 Task: Find connections with filter location Protaras with filter topic #Marketingwith filter profile language French with filter current company Hotel Job Vacancy with filter school D.A.V. College with filter industry Retail Health and Personal Care Products with filter service category Management Consulting with filter keywords title Board of Directors
Action: Mouse moved to (482, 62)
Screenshot: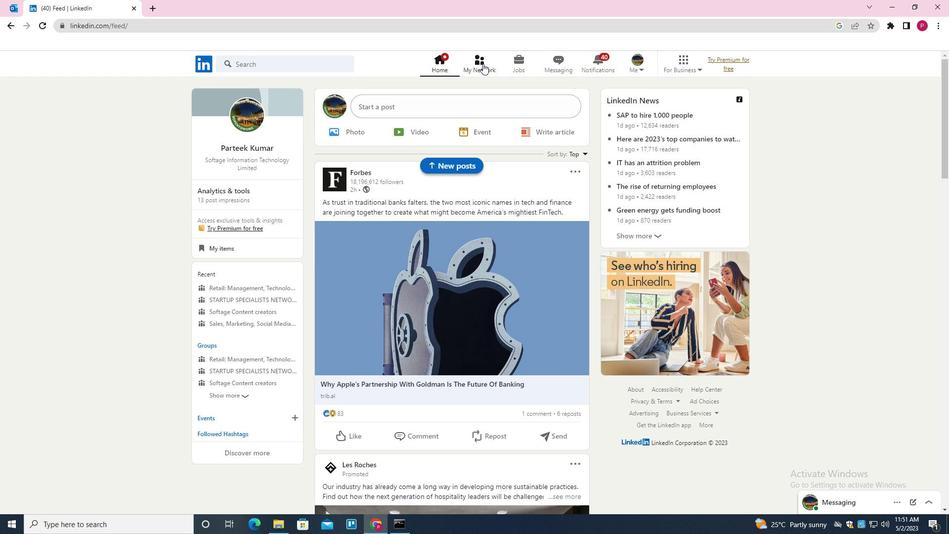 
Action: Mouse pressed left at (482, 62)
Screenshot: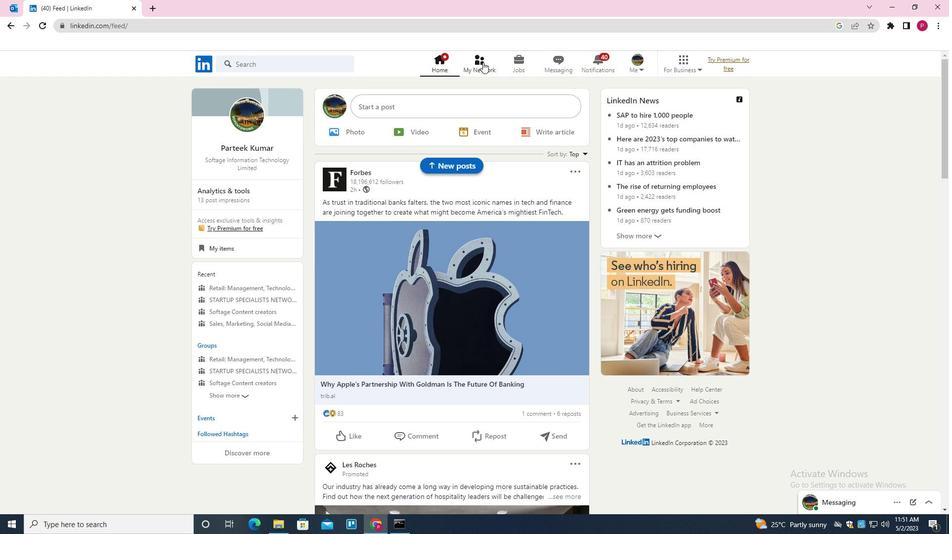
Action: Mouse moved to (301, 119)
Screenshot: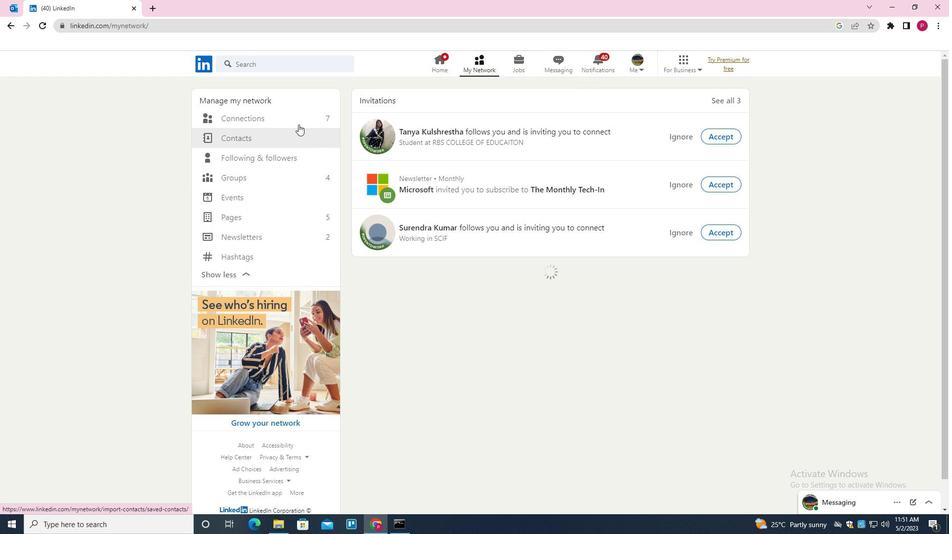 
Action: Mouse pressed left at (301, 119)
Screenshot: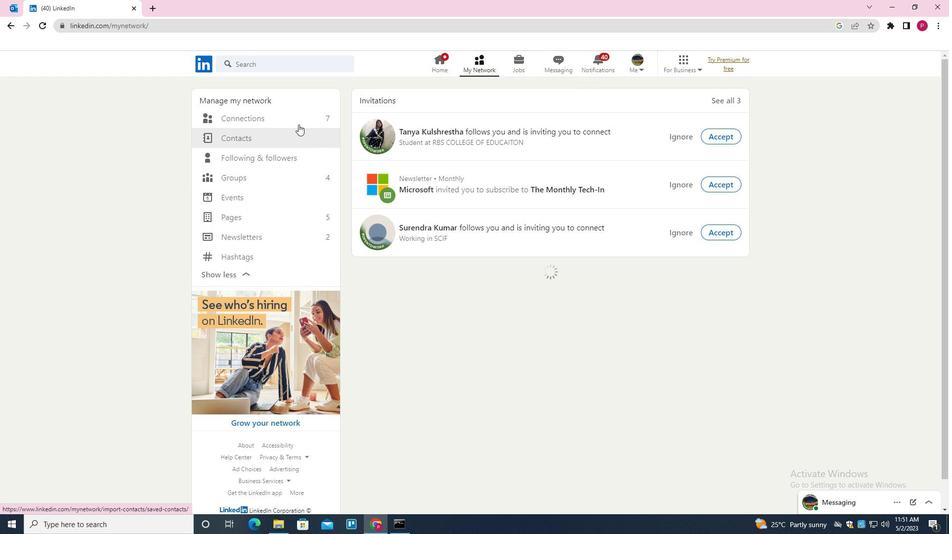 
Action: Mouse moved to (546, 119)
Screenshot: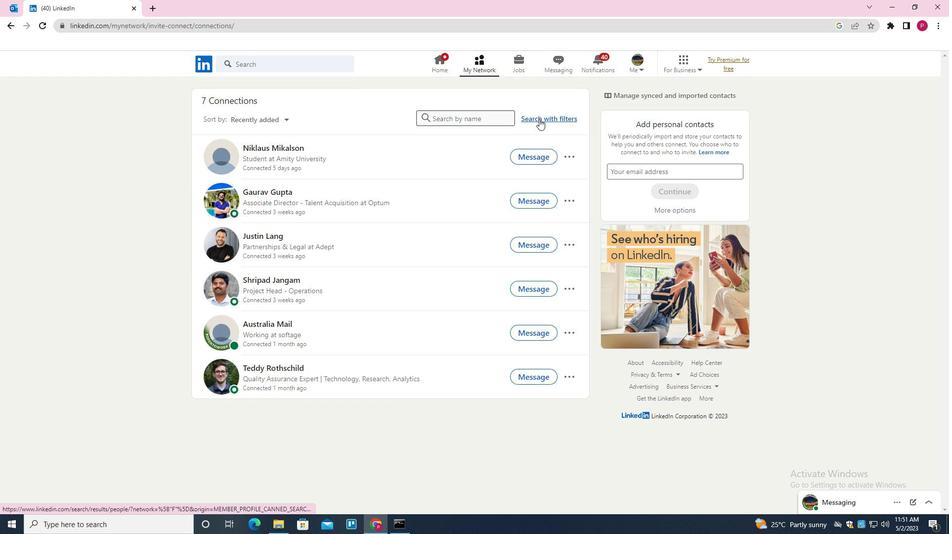 
Action: Mouse pressed left at (546, 119)
Screenshot: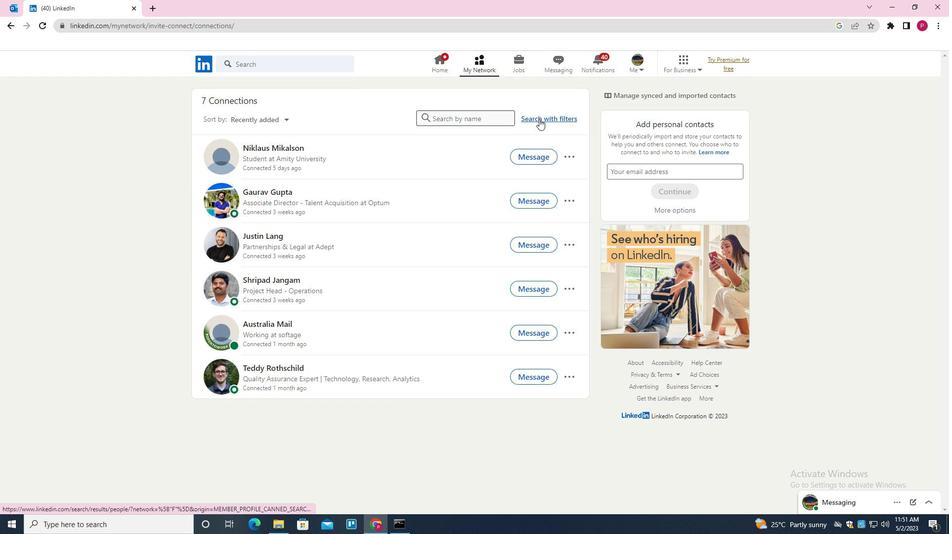 
Action: Mouse moved to (503, 89)
Screenshot: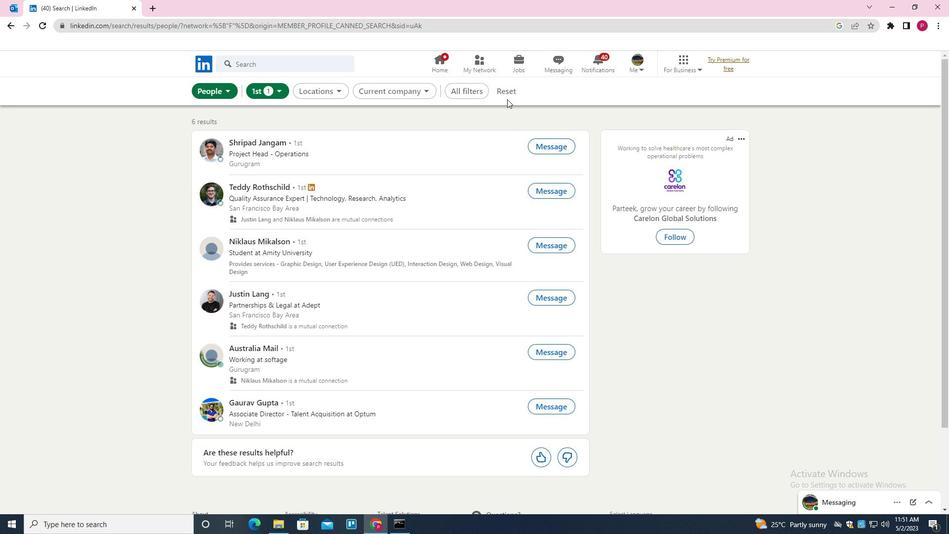 
Action: Mouse pressed left at (503, 89)
Screenshot: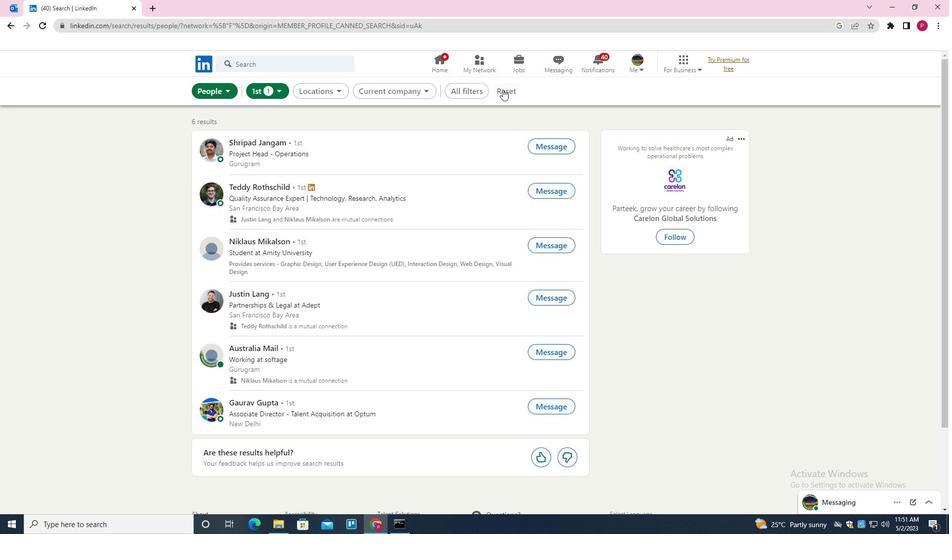 
Action: Mouse moved to (487, 92)
Screenshot: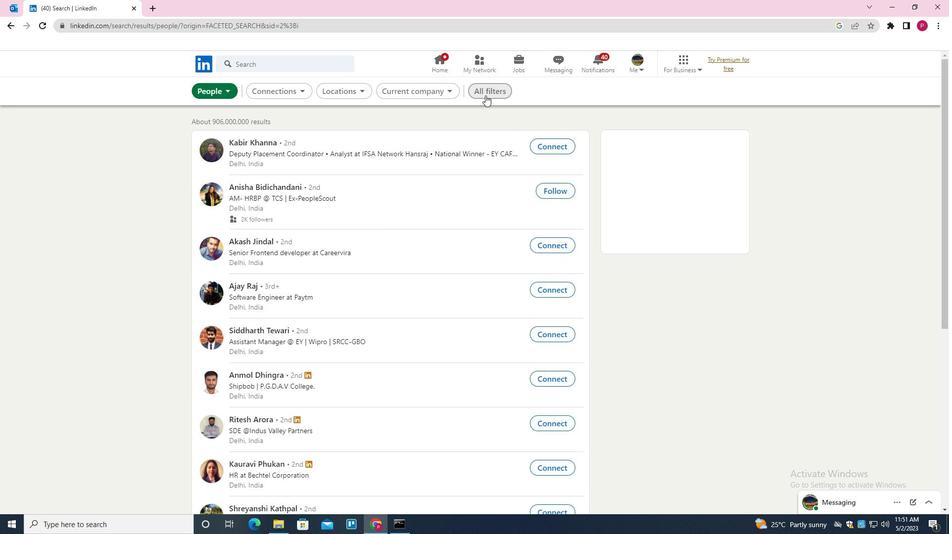 
Action: Mouse pressed left at (487, 92)
Screenshot: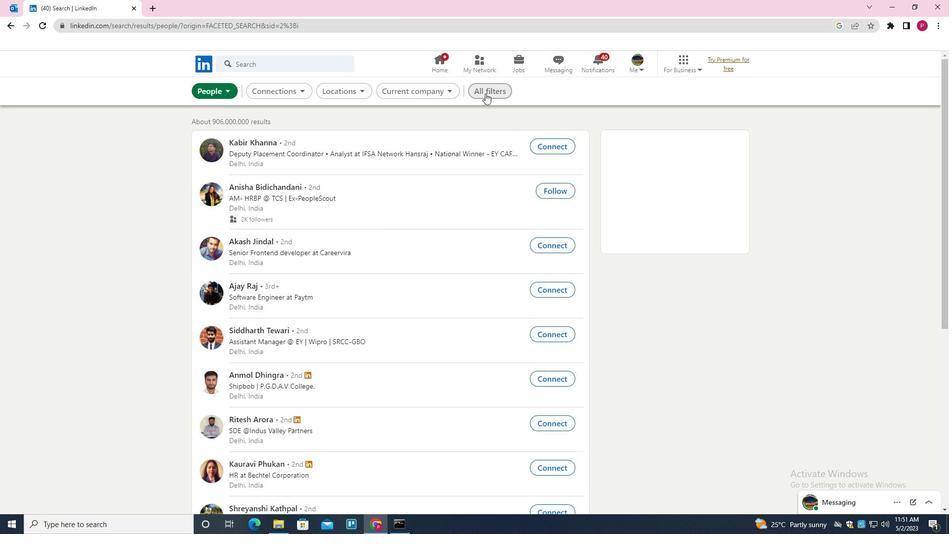
Action: Mouse moved to (843, 389)
Screenshot: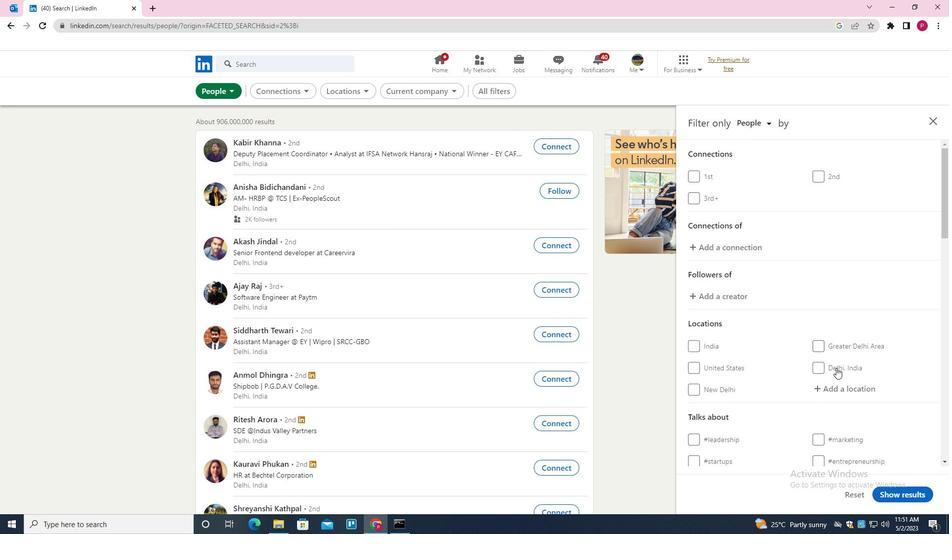 
Action: Mouse pressed left at (843, 389)
Screenshot: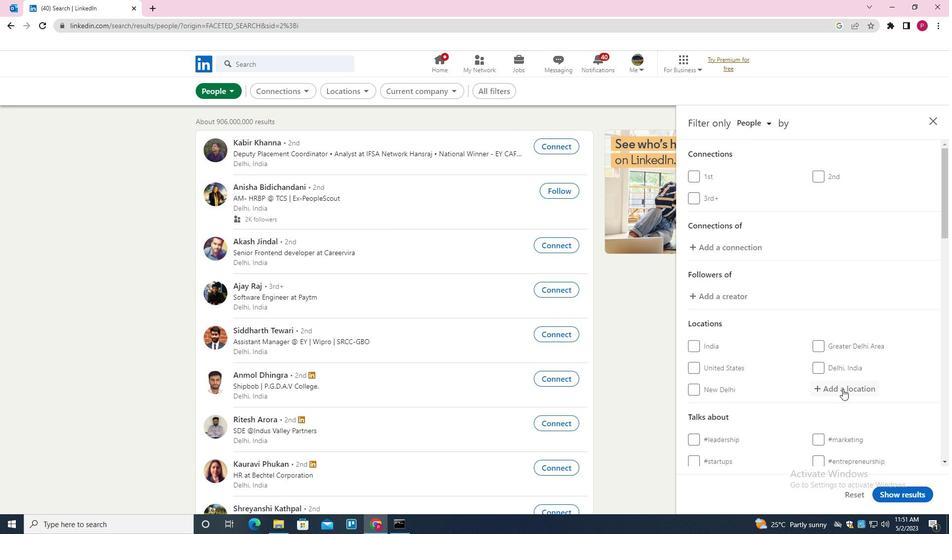 
Action: Mouse moved to (774, 335)
Screenshot: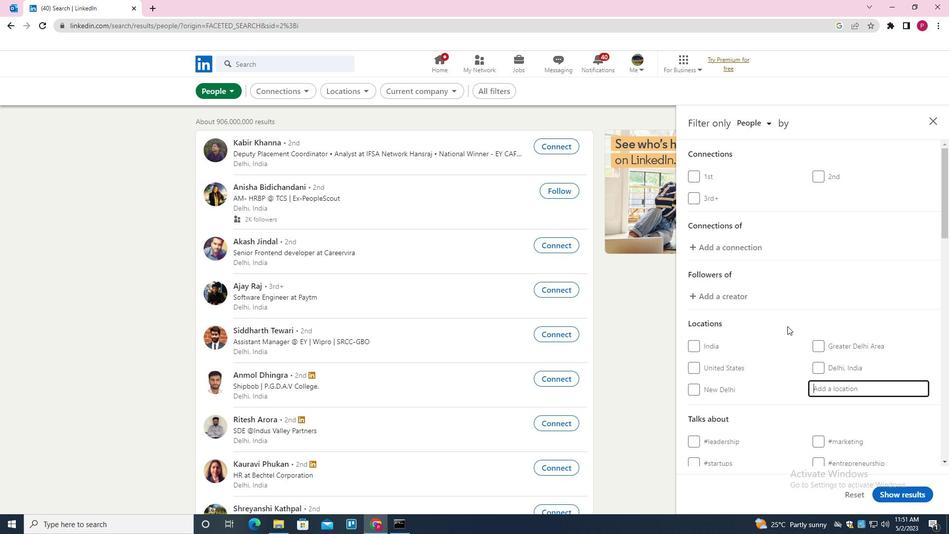 
Action: Key pressed <Key.shift>
Screenshot: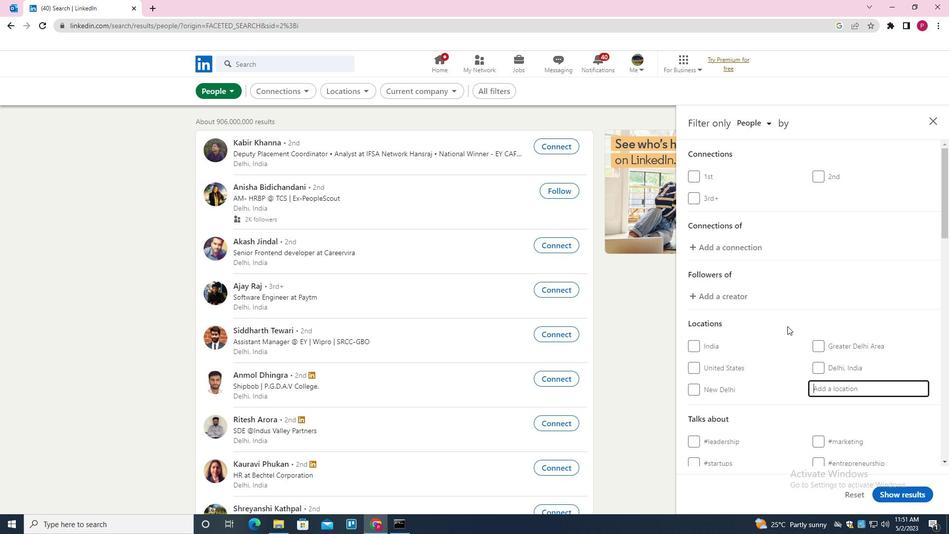 
Action: Mouse moved to (773, 336)
Screenshot: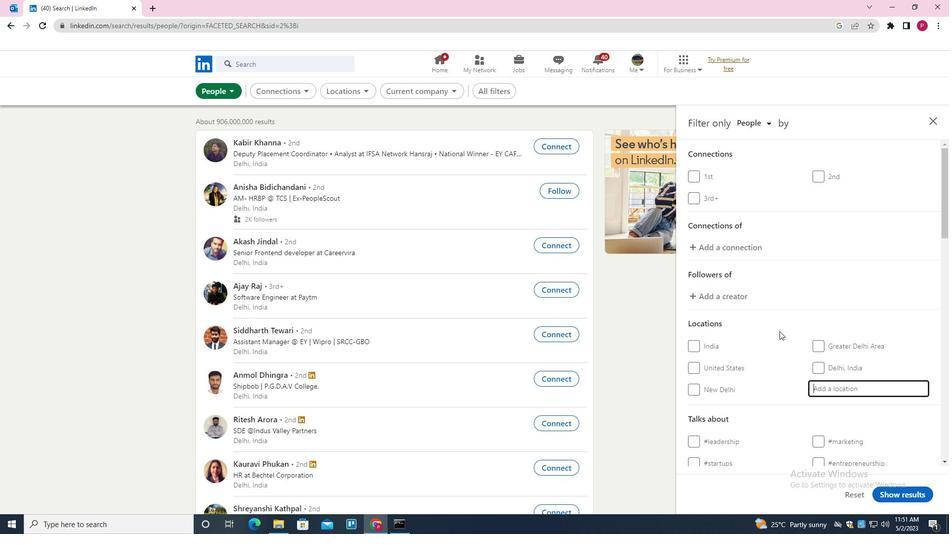 
Action: Key pressed <Key.shift><Key.shift>PROTARS<Key.backspace>AS
Screenshot: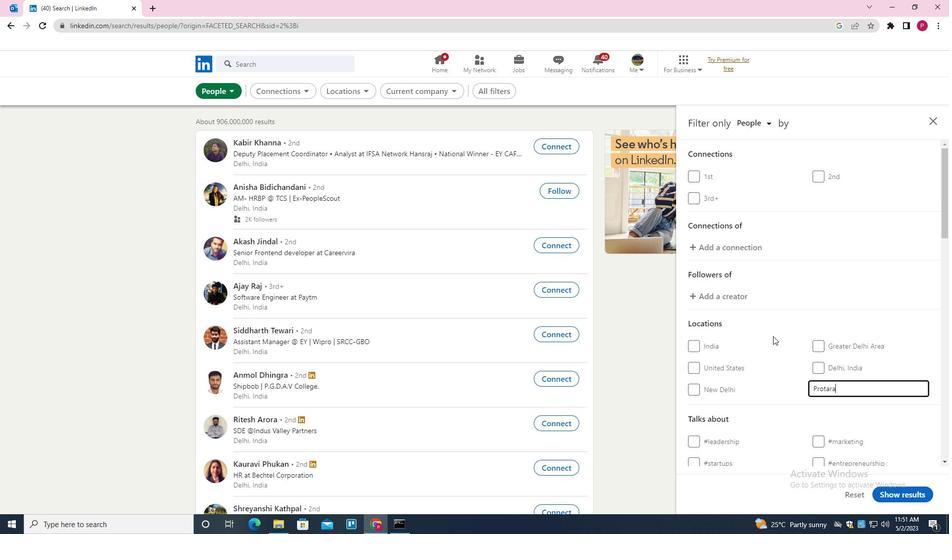 
Action: Mouse moved to (820, 359)
Screenshot: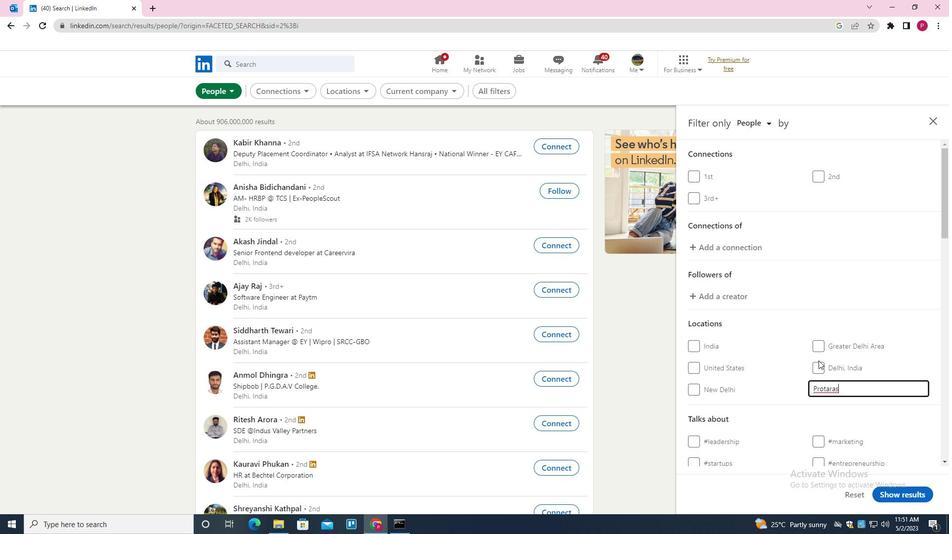 
Action: Mouse scrolled (820, 359) with delta (0, 0)
Screenshot: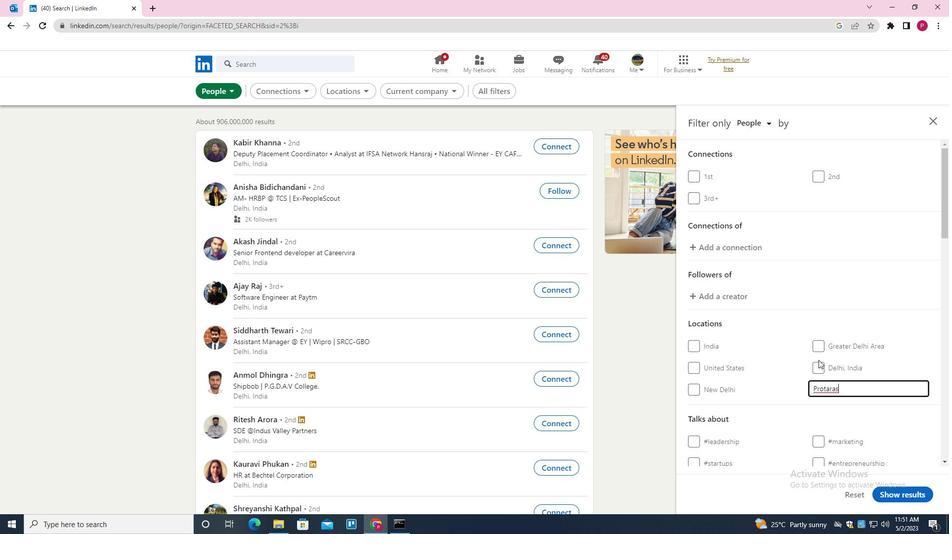 
Action: Mouse scrolled (820, 359) with delta (0, 0)
Screenshot: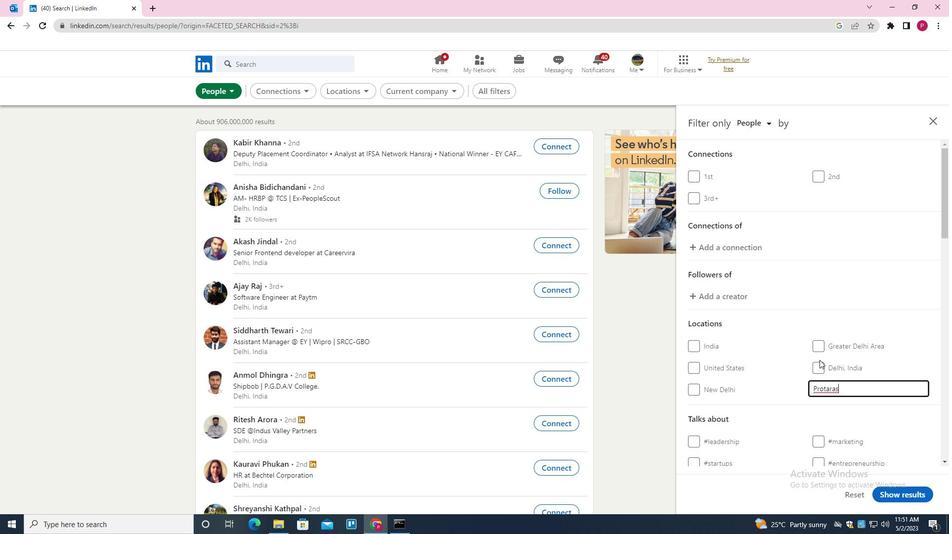 
Action: Mouse scrolled (820, 359) with delta (0, 0)
Screenshot: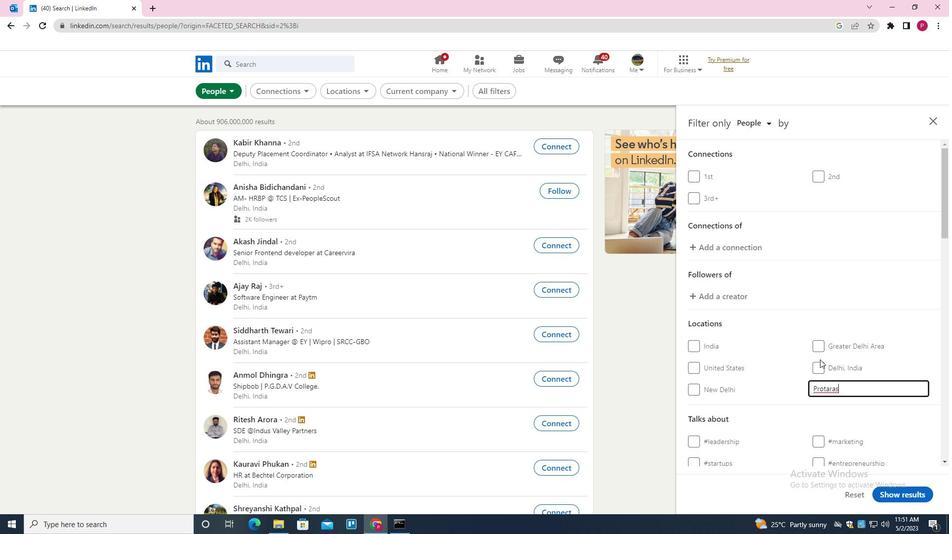 
Action: Mouse moved to (844, 341)
Screenshot: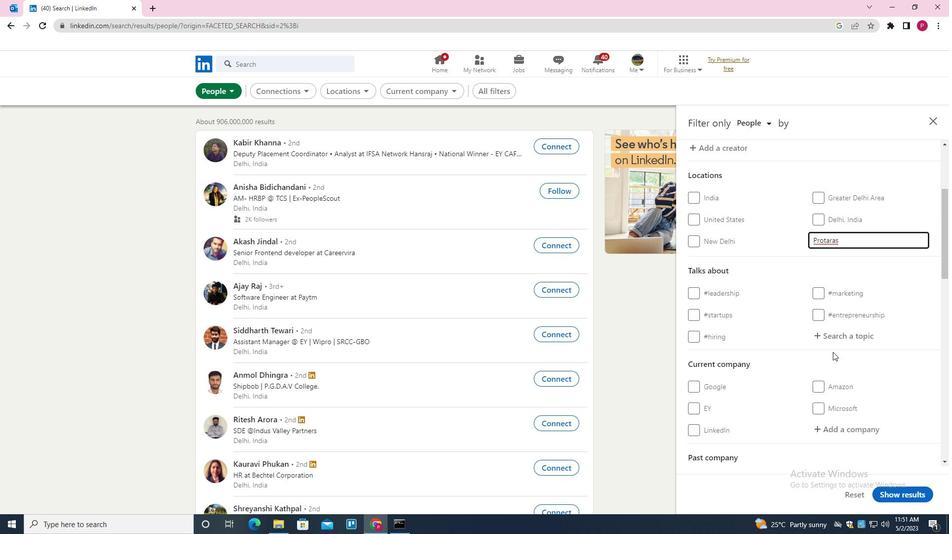 
Action: Mouse pressed left at (844, 341)
Screenshot: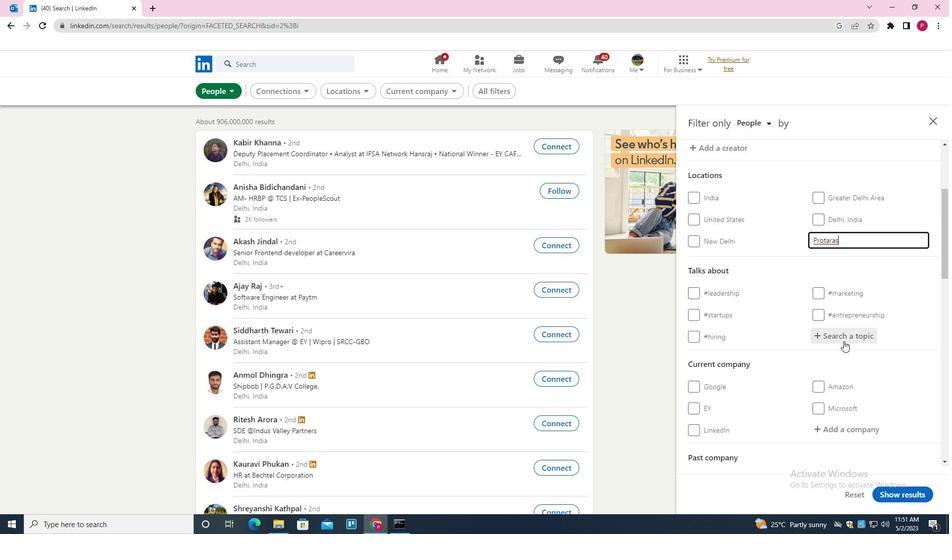 
Action: Key pressed MARKETING<Key.down><Key.enter>
Screenshot: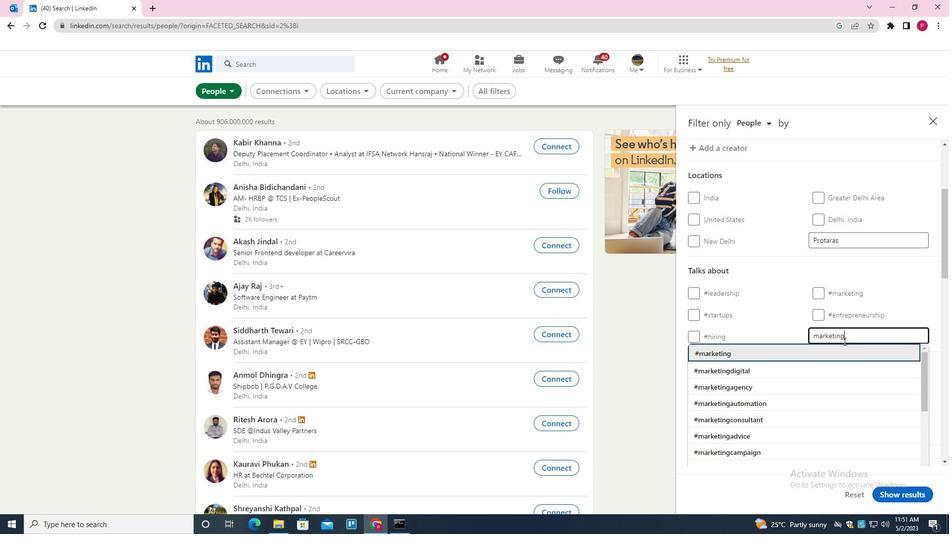 
Action: Mouse moved to (799, 331)
Screenshot: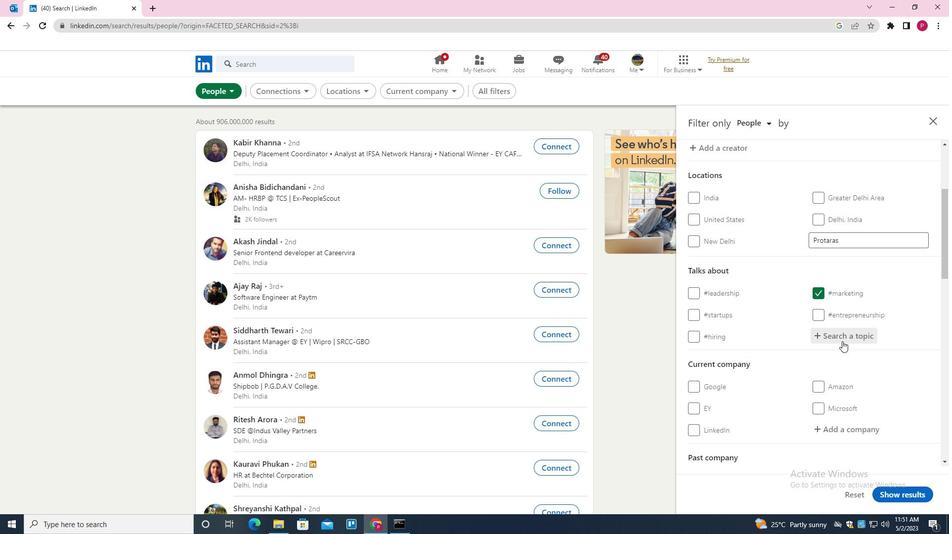 
Action: Mouse scrolled (799, 330) with delta (0, 0)
Screenshot: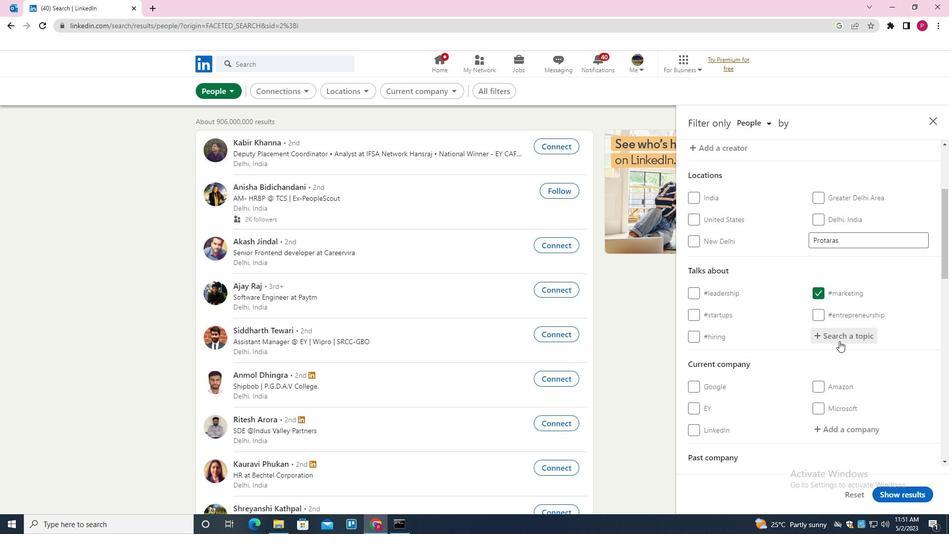 
Action: Mouse moved to (798, 331)
Screenshot: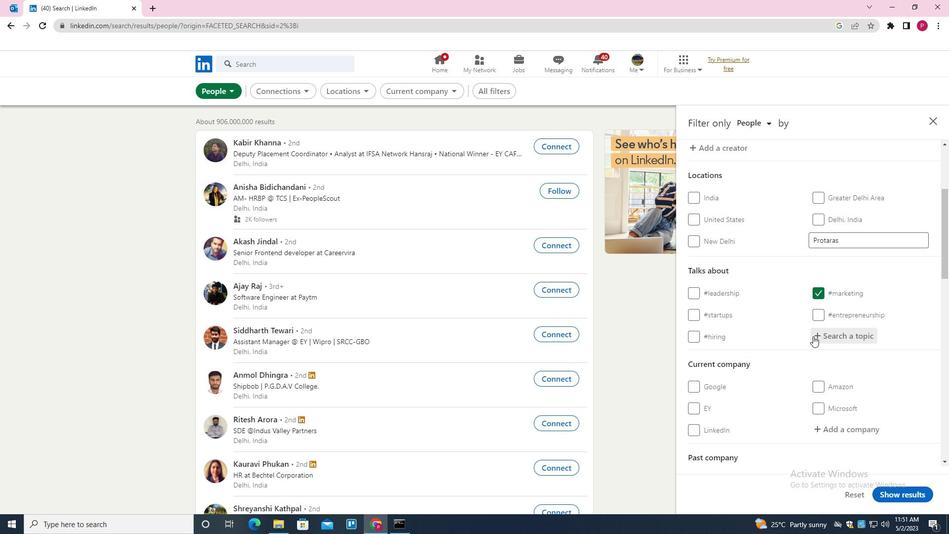 
Action: Mouse scrolled (798, 330) with delta (0, 0)
Screenshot: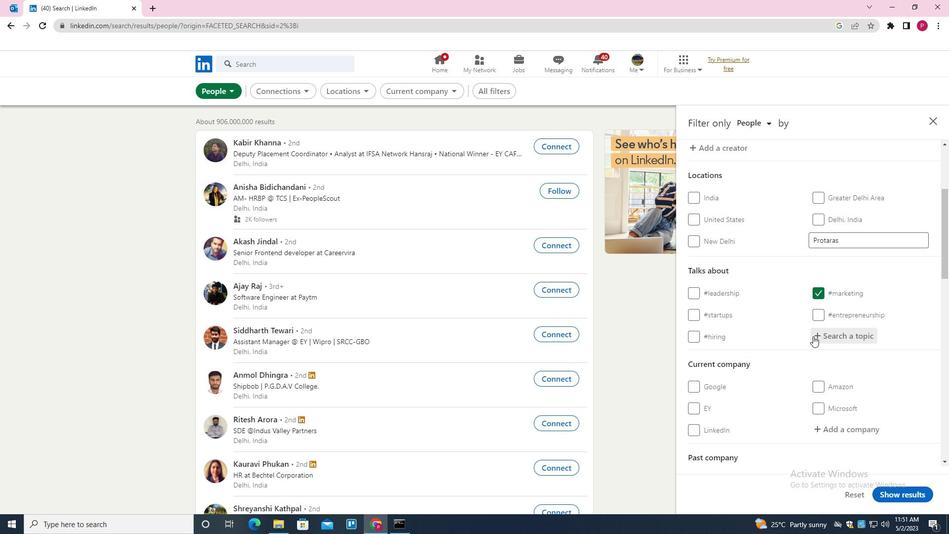 
Action: Mouse moved to (797, 331)
Screenshot: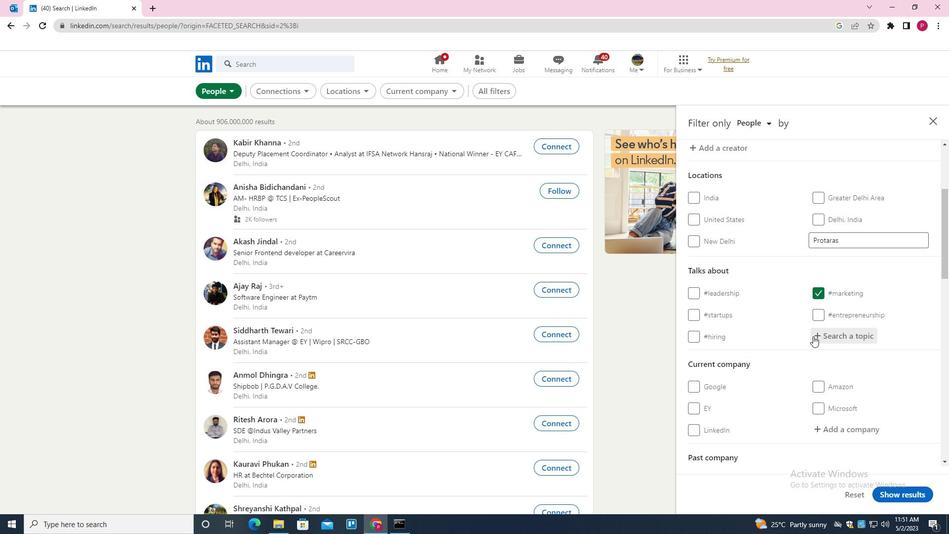 
Action: Mouse scrolled (797, 330) with delta (0, 0)
Screenshot: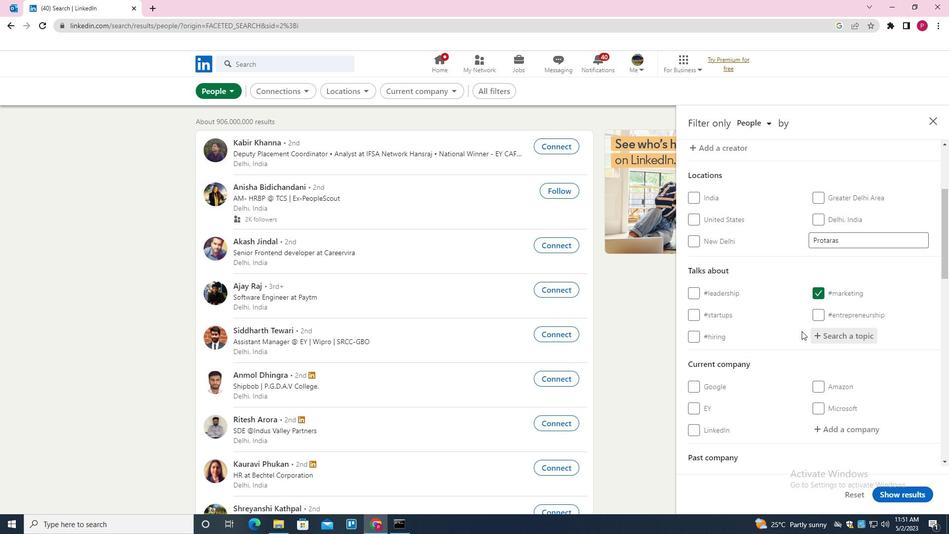 
Action: Mouse moved to (791, 330)
Screenshot: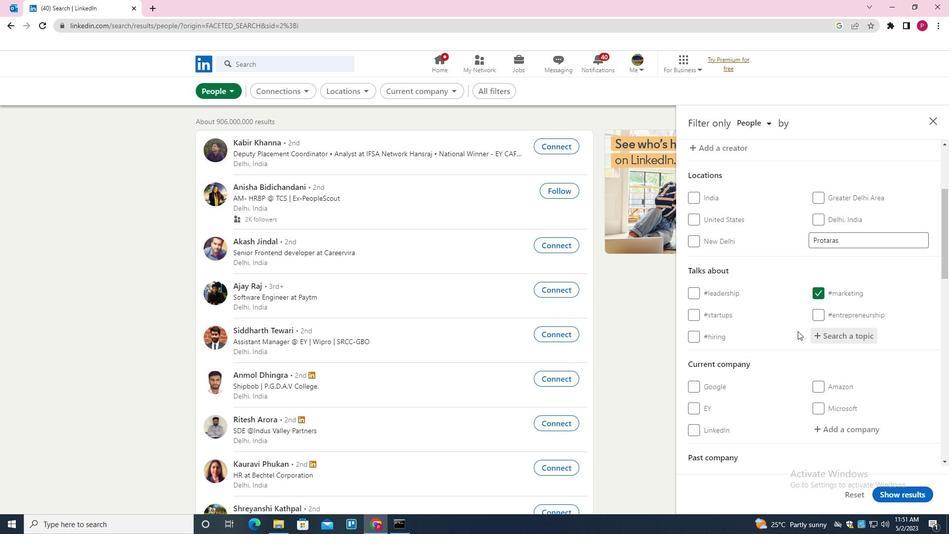 
Action: Mouse scrolled (791, 330) with delta (0, 0)
Screenshot: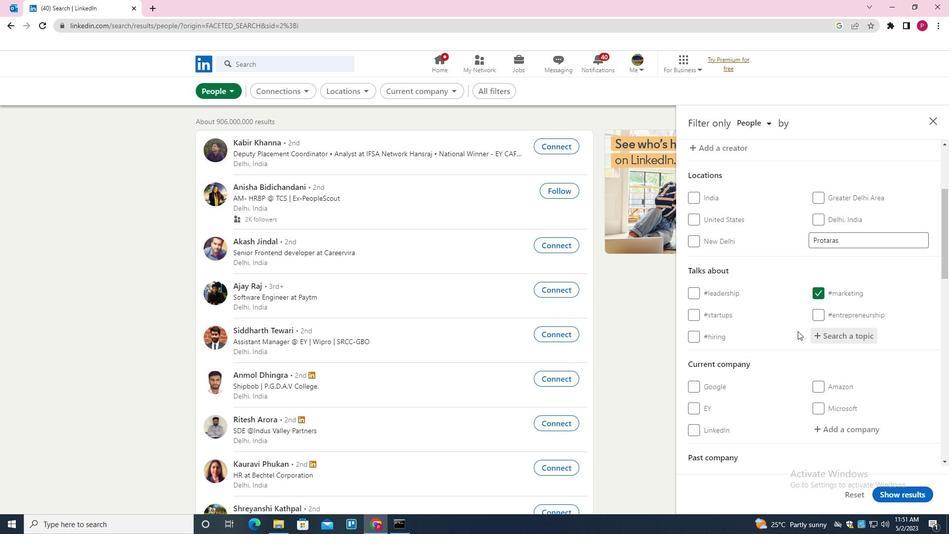 
Action: Mouse moved to (776, 326)
Screenshot: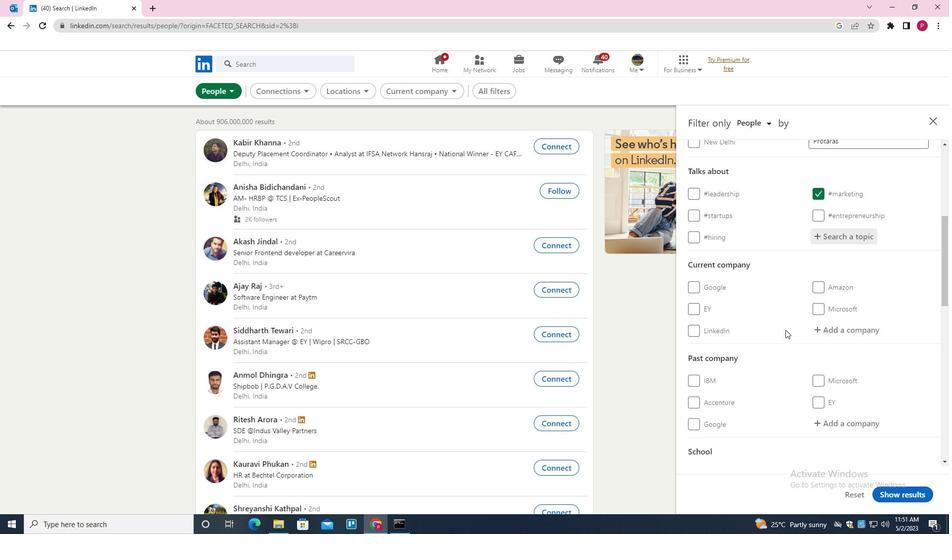
Action: Mouse scrolled (776, 325) with delta (0, 0)
Screenshot: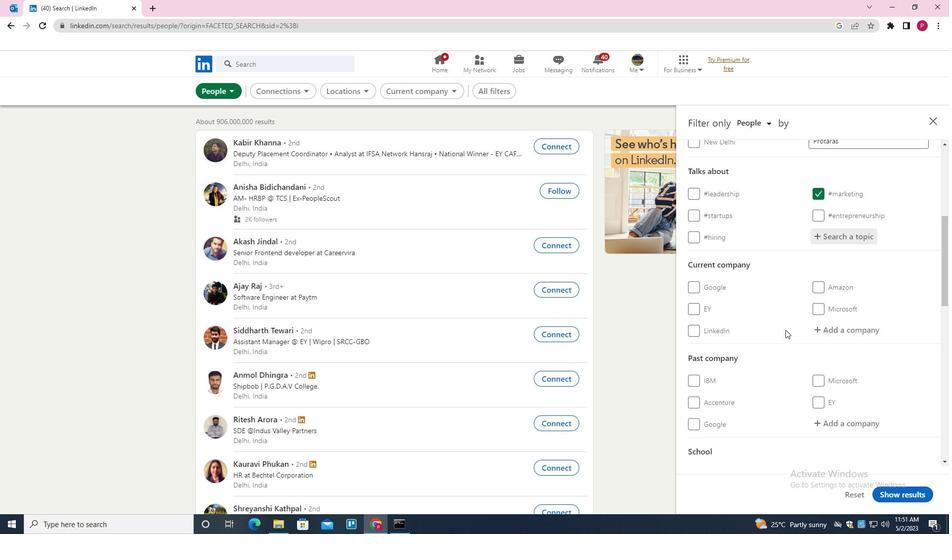 
Action: Mouse moved to (773, 326)
Screenshot: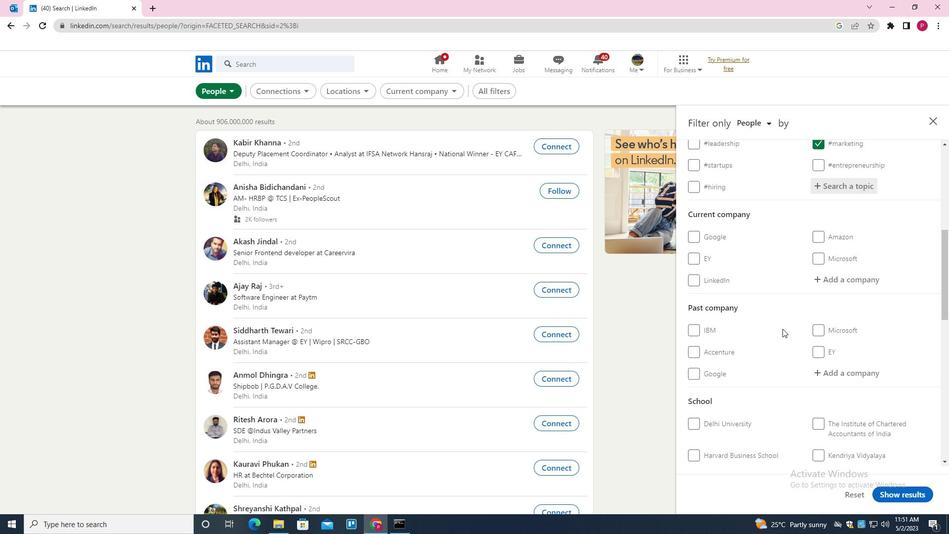 
Action: Mouse scrolled (773, 325) with delta (0, 0)
Screenshot: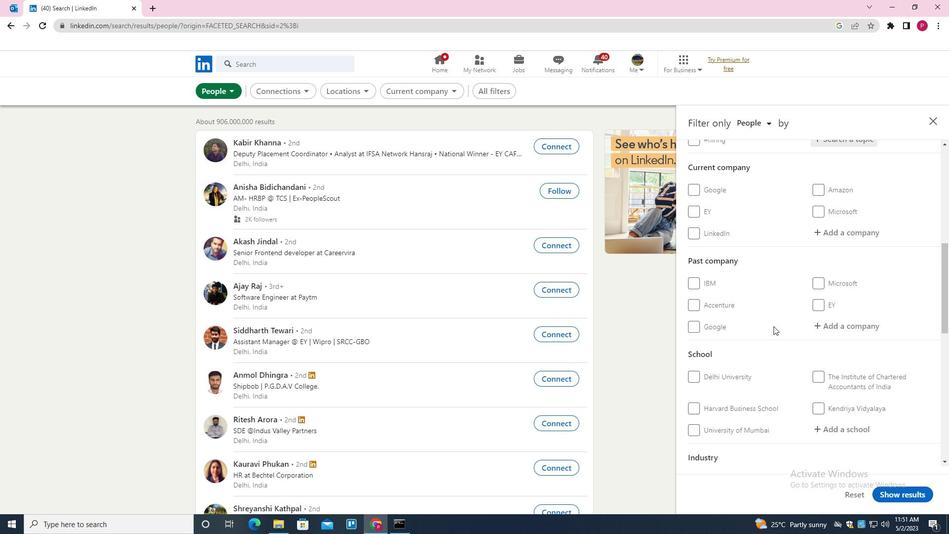 
Action: Mouse moved to (765, 326)
Screenshot: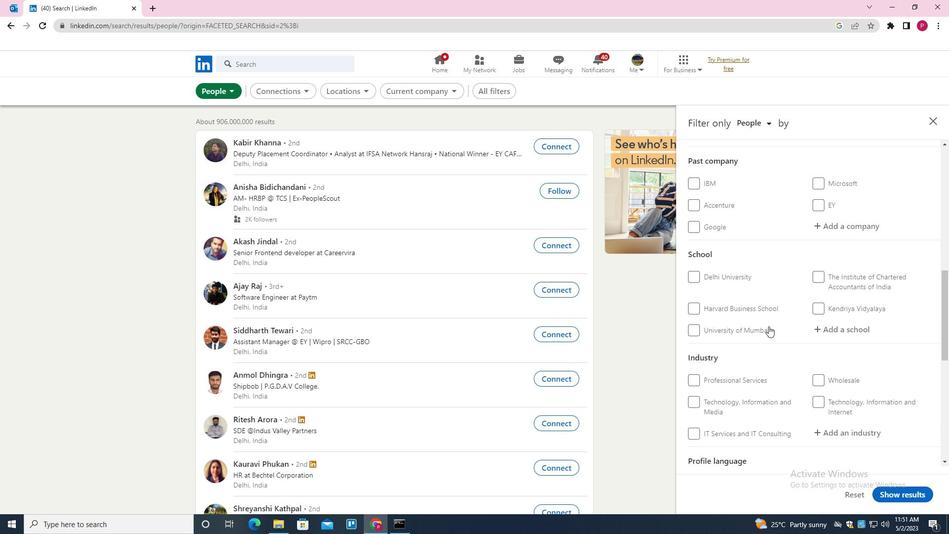 
Action: Mouse scrolled (765, 325) with delta (0, 0)
Screenshot: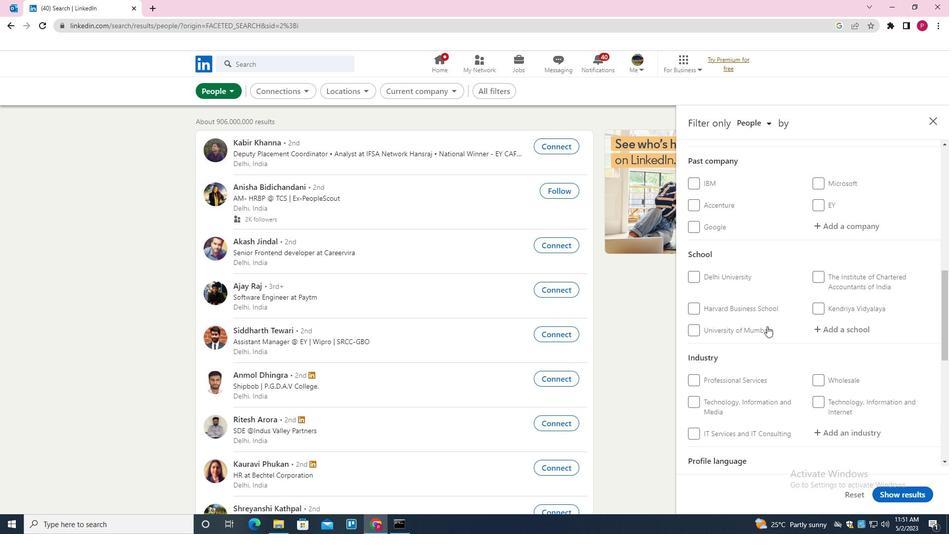 
Action: Mouse scrolled (765, 325) with delta (0, 0)
Screenshot: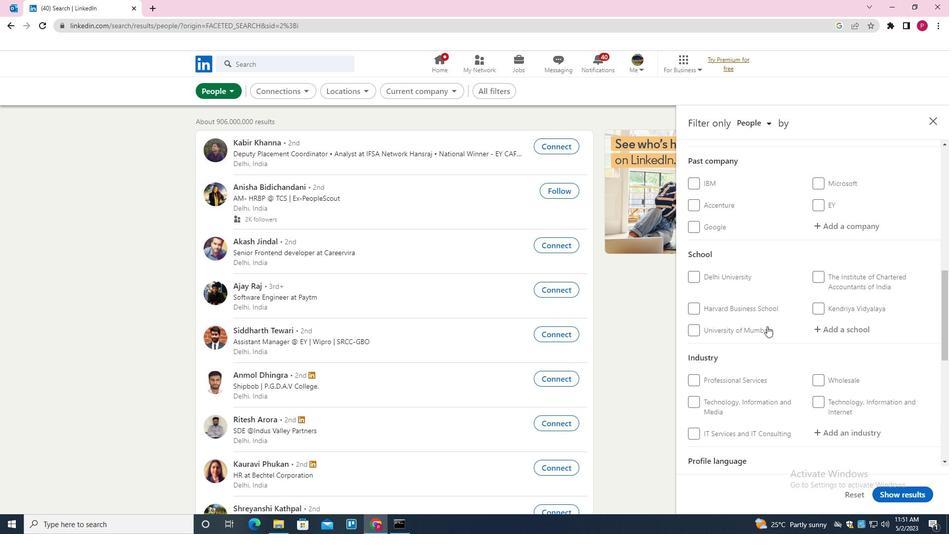 
Action: Mouse scrolled (765, 325) with delta (0, 0)
Screenshot: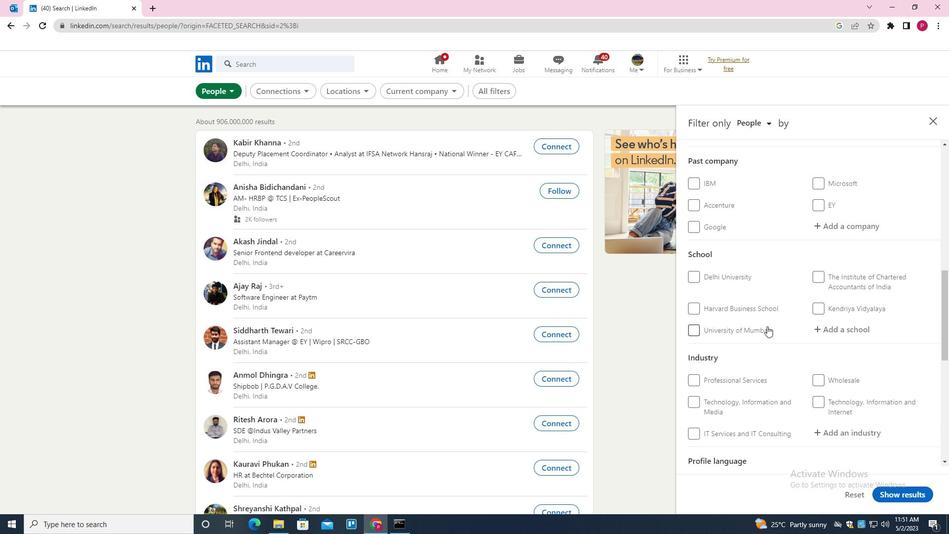 
Action: Mouse scrolled (765, 325) with delta (0, 0)
Screenshot: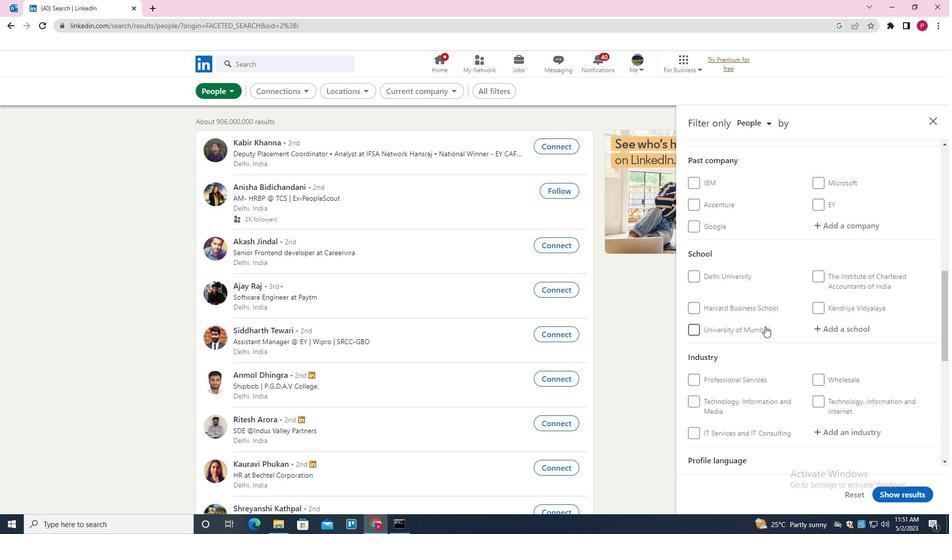 
Action: Mouse scrolled (765, 325) with delta (0, 0)
Screenshot: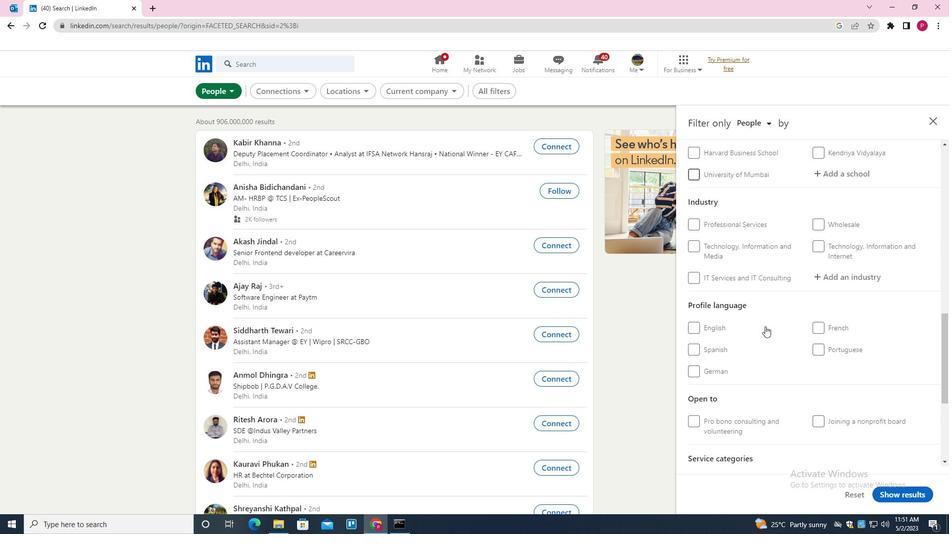 
Action: Mouse moved to (817, 236)
Screenshot: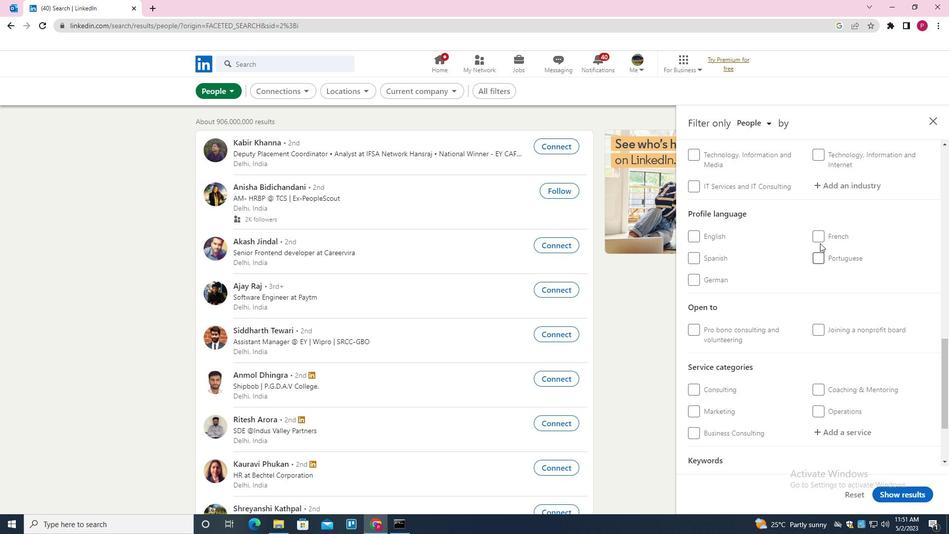 
Action: Mouse pressed left at (817, 236)
Screenshot: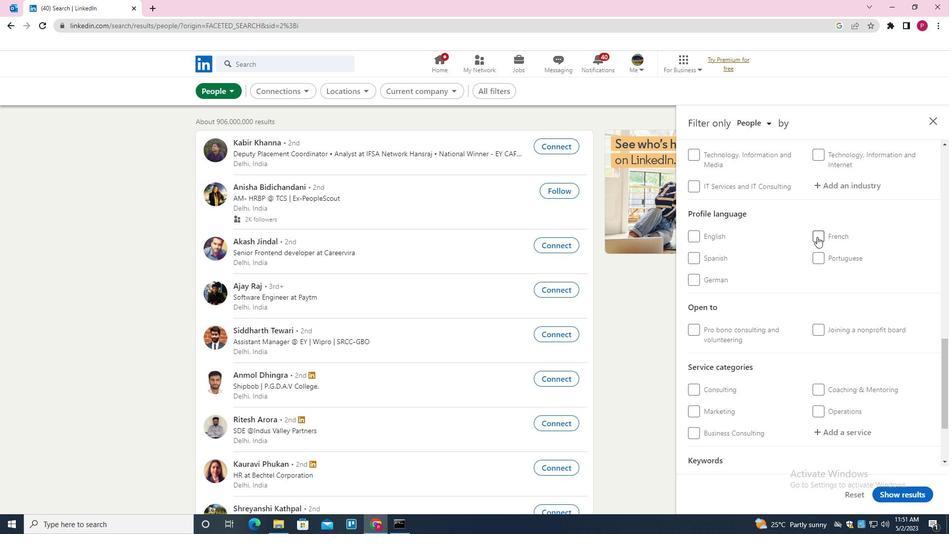 
Action: Mouse moved to (731, 291)
Screenshot: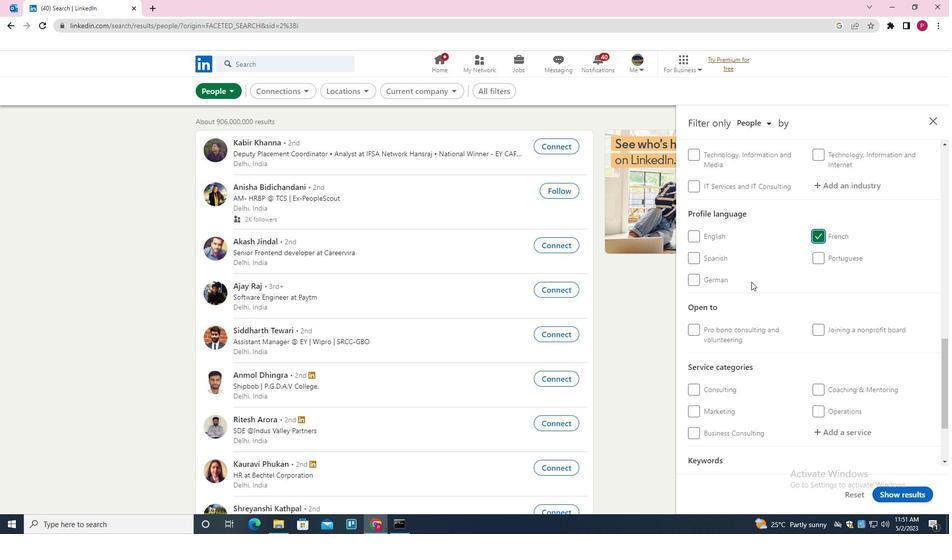 
Action: Mouse scrolled (731, 291) with delta (0, 0)
Screenshot: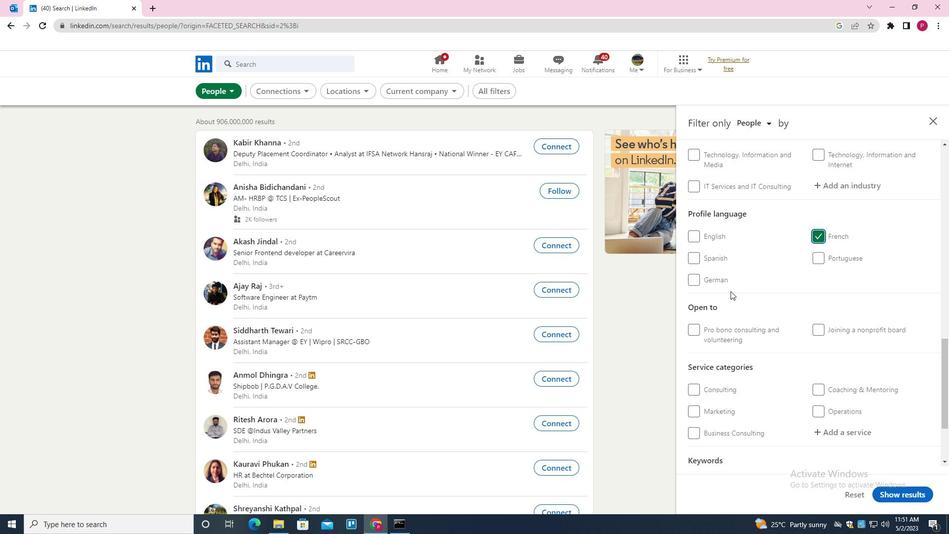 
Action: Mouse scrolled (731, 291) with delta (0, 0)
Screenshot: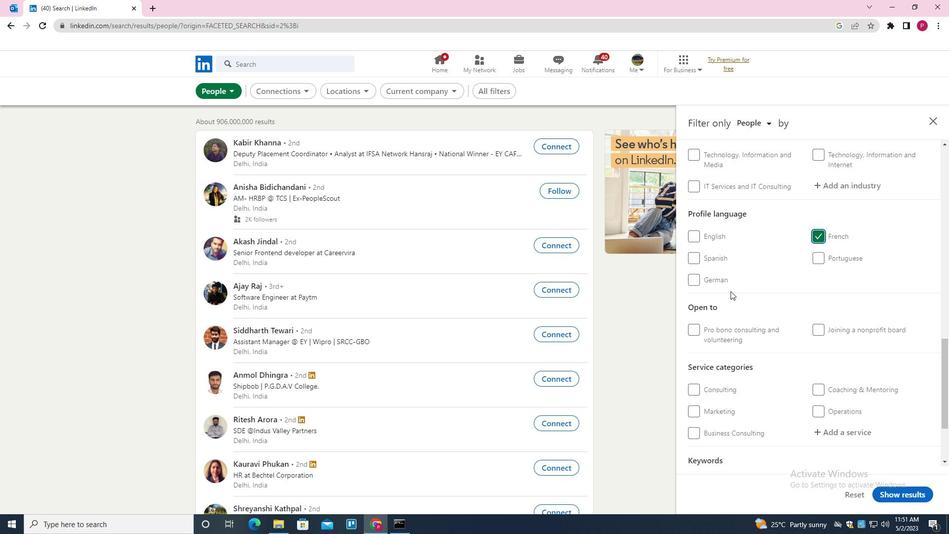 
Action: Mouse scrolled (731, 291) with delta (0, 0)
Screenshot: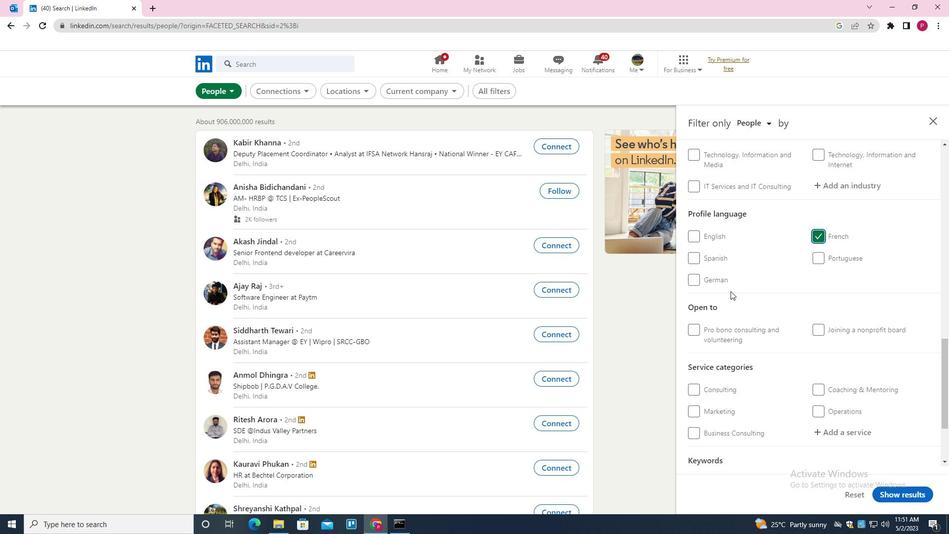 
Action: Mouse scrolled (731, 291) with delta (0, 0)
Screenshot: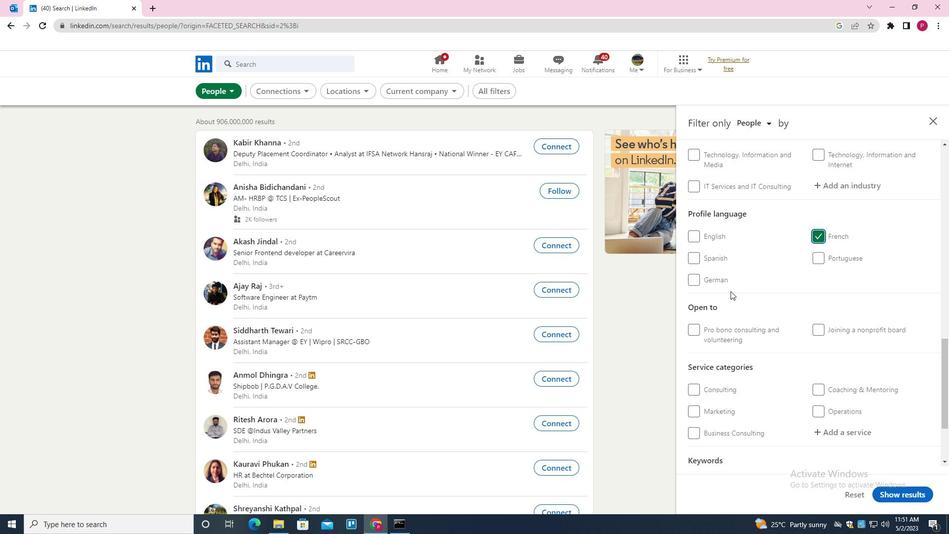 
Action: Mouse scrolled (731, 291) with delta (0, 0)
Screenshot: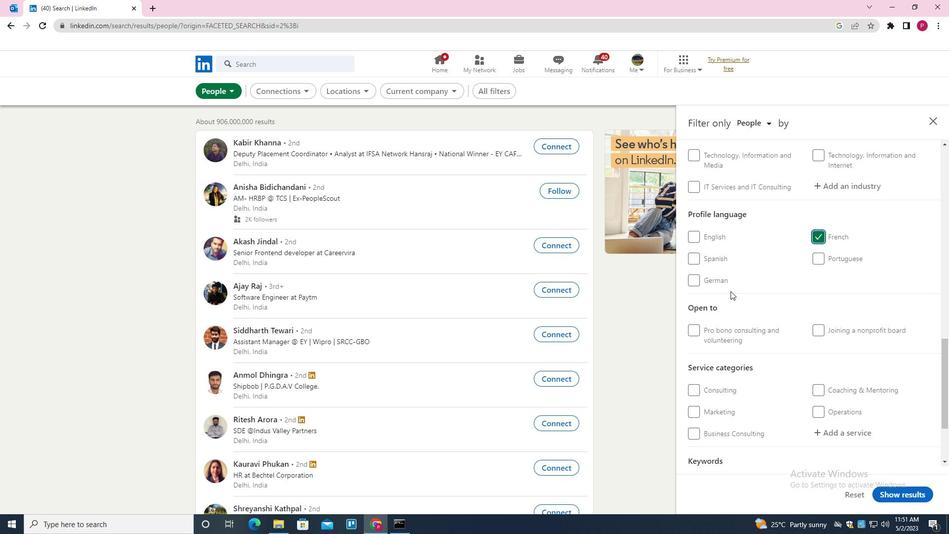 
Action: Mouse scrolled (731, 291) with delta (0, 0)
Screenshot: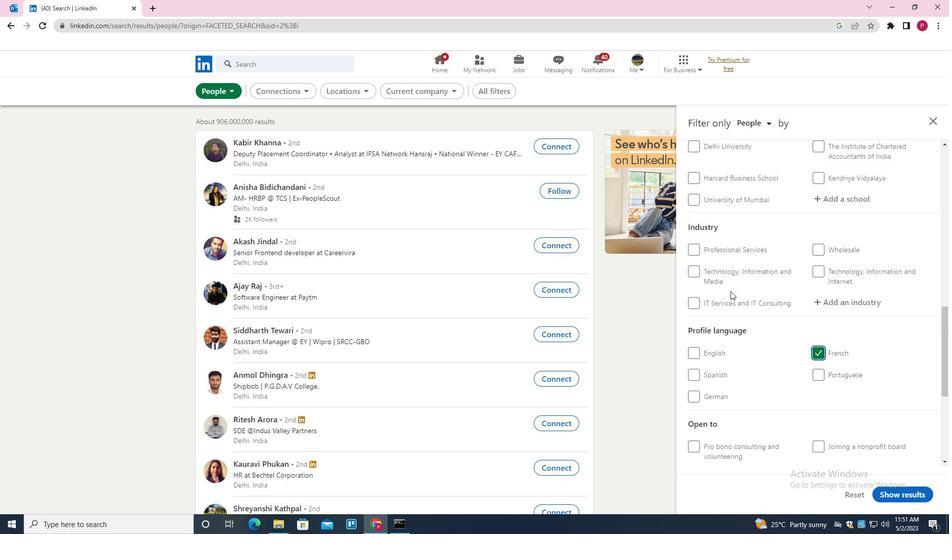 
Action: Mouse scrolled (731, 291) with delta (0, 0)
Screenshot: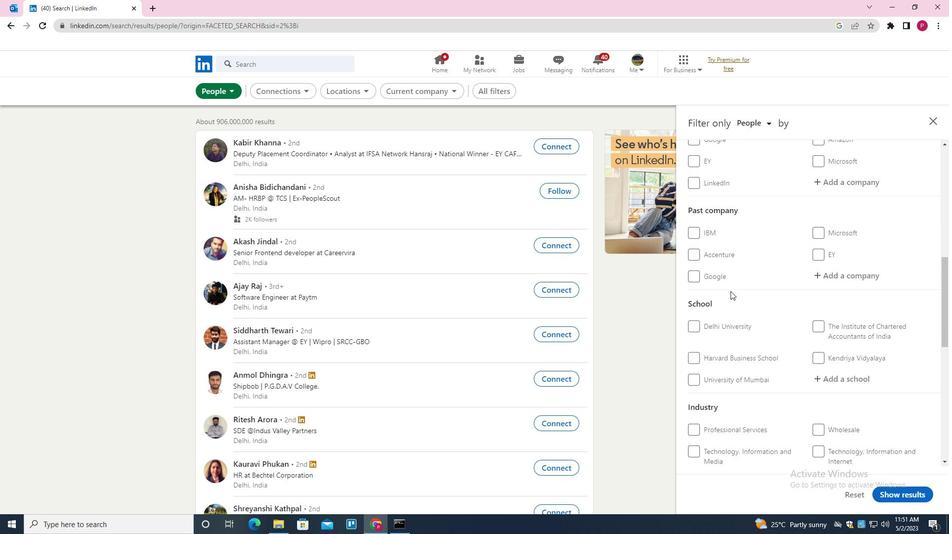
Action: Mouse moved to (844, 233)
Screenshot: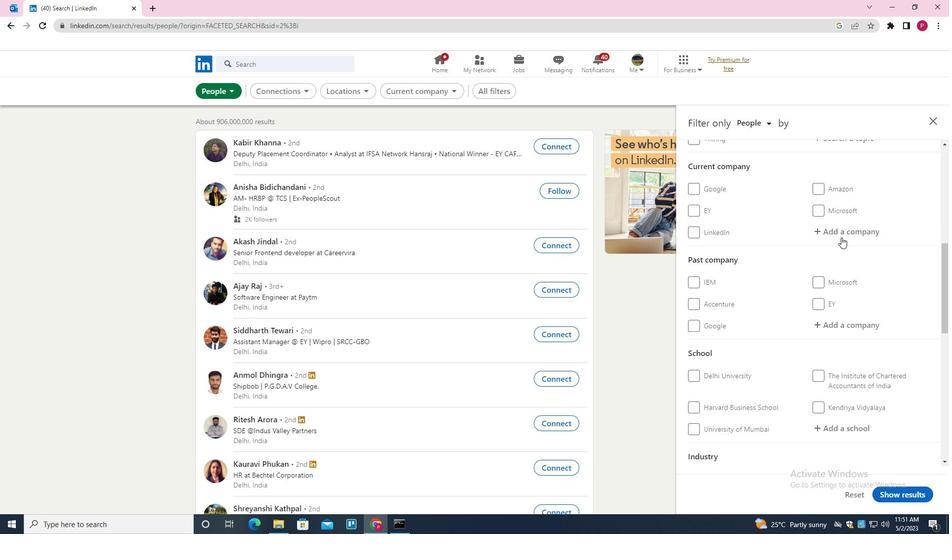 
Action: Mouse pressed left at (844, 233)
Screenshot: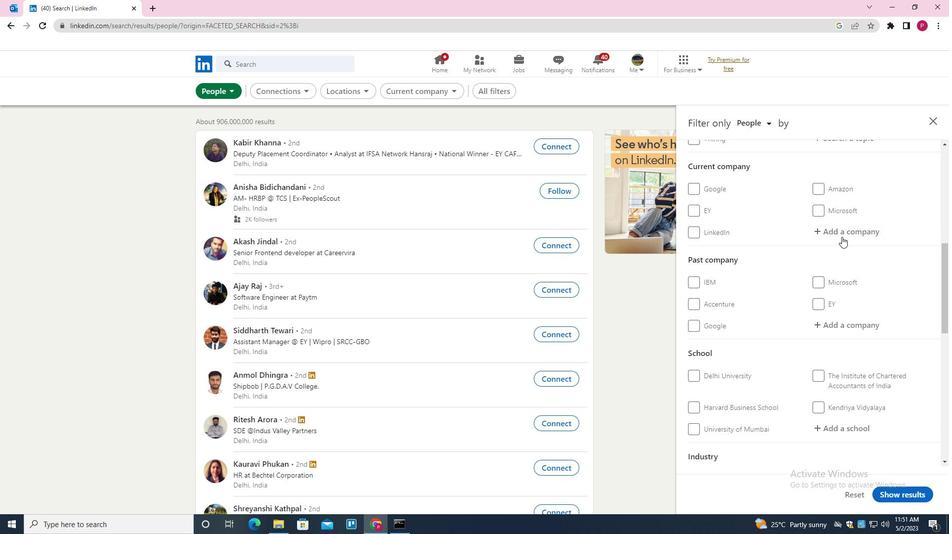 
Action: Key pressed <Key.shift>HOTEL<Key.space><Key.shift>JOB<Key.space><Key.shift>VACANCY<Key.down><Key.enter>
Screenshot: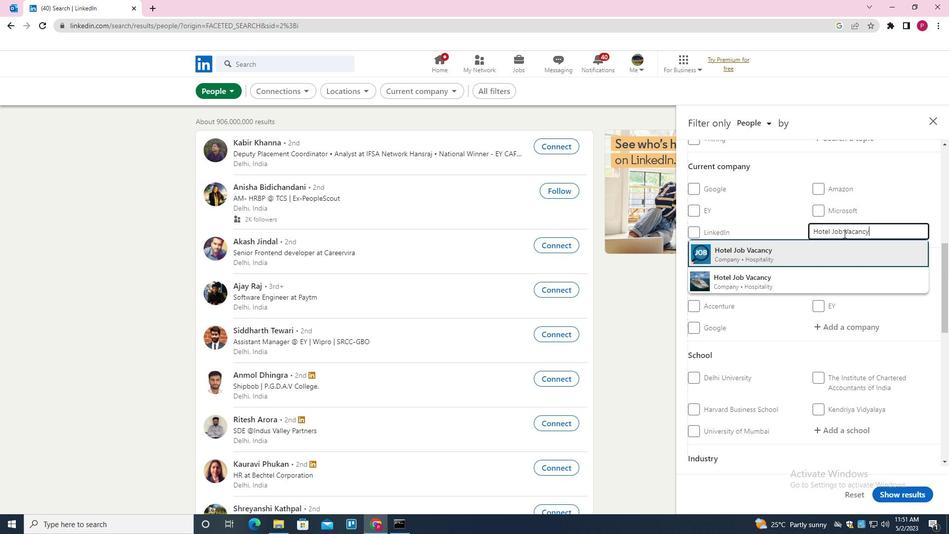 
Action: Mouse moved to (794, 301)
Screenshot: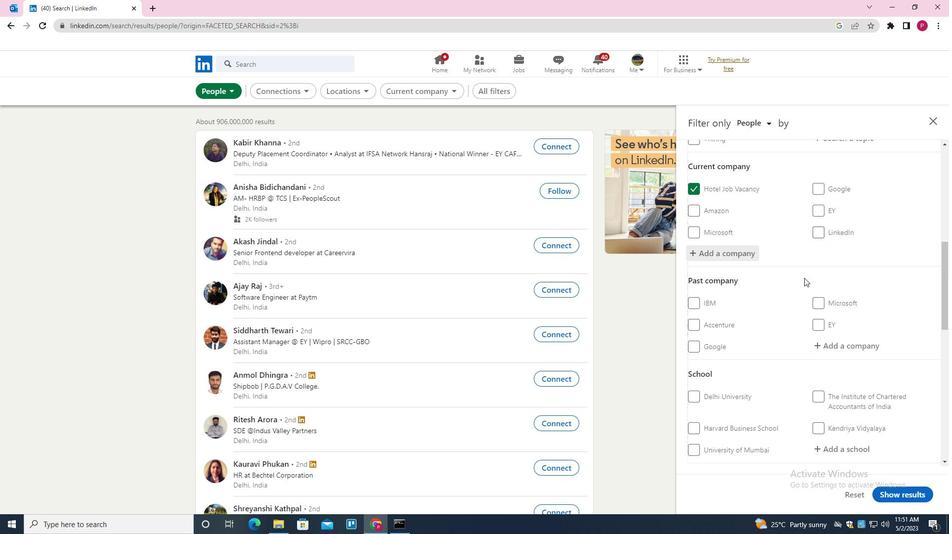 
Action: Mouse scrolled (794, 301) with delta (0, 0)
Screenshot: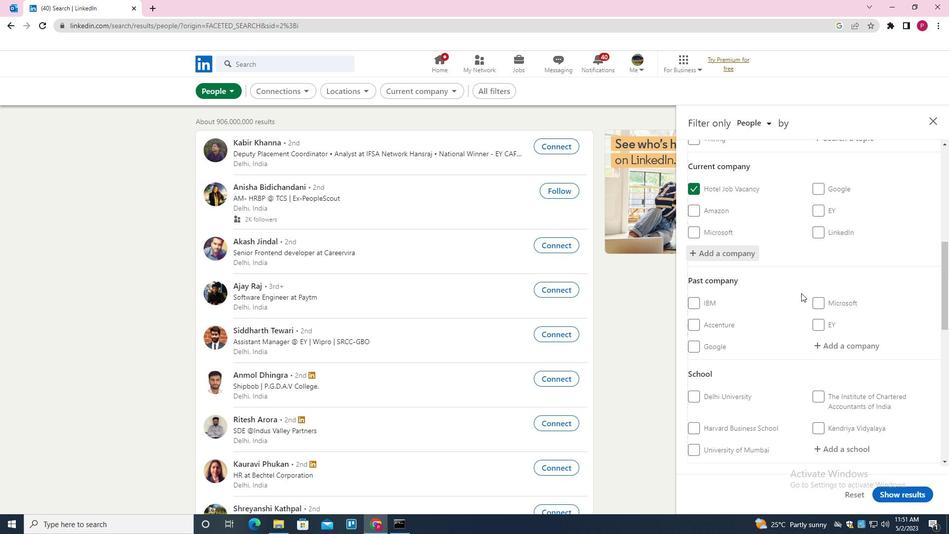 
Action: Mouse scrolled (794, 301) with delta (0, 0)
Screenshot: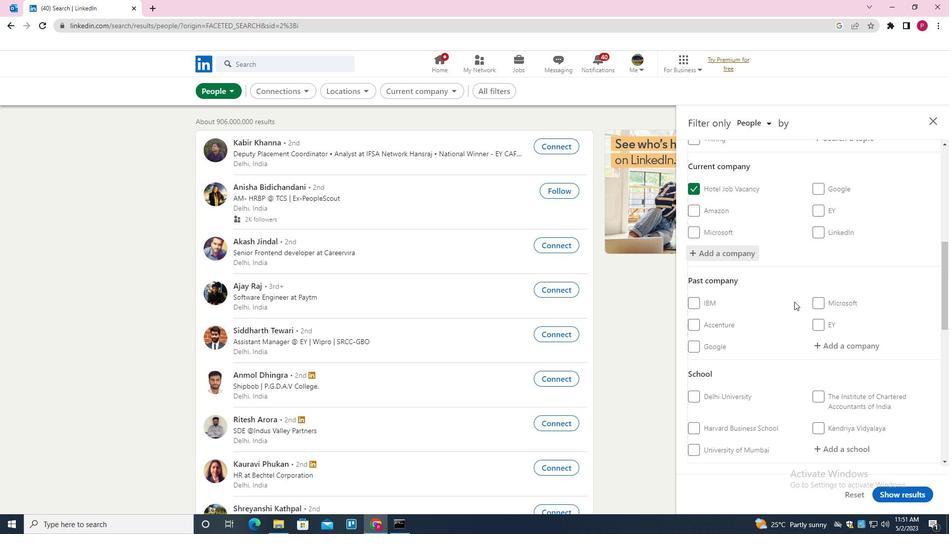 
Action: Mouse scrolled (794, 301) with delta (0, 0)
Screenshot: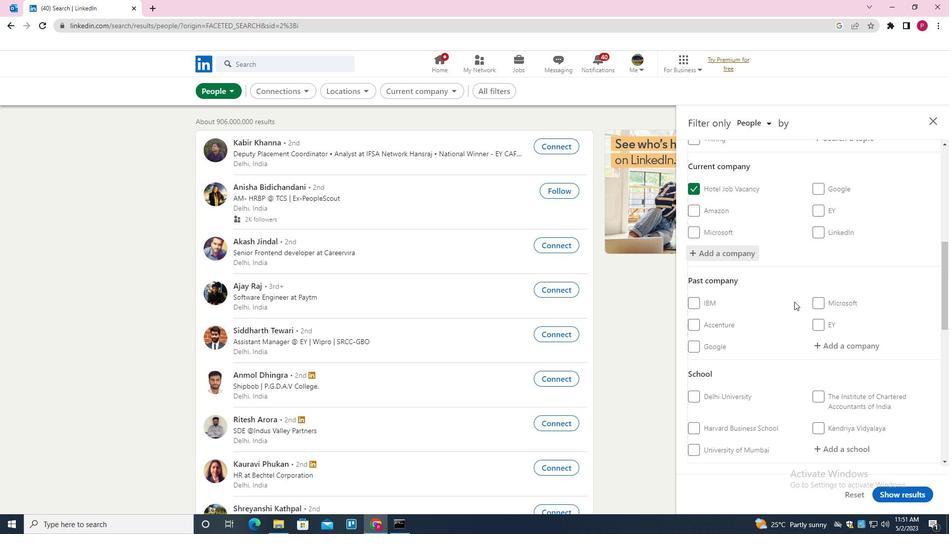 
Action: Mouse scrolled (794, 301) with delta (0, 0)
Screenshot: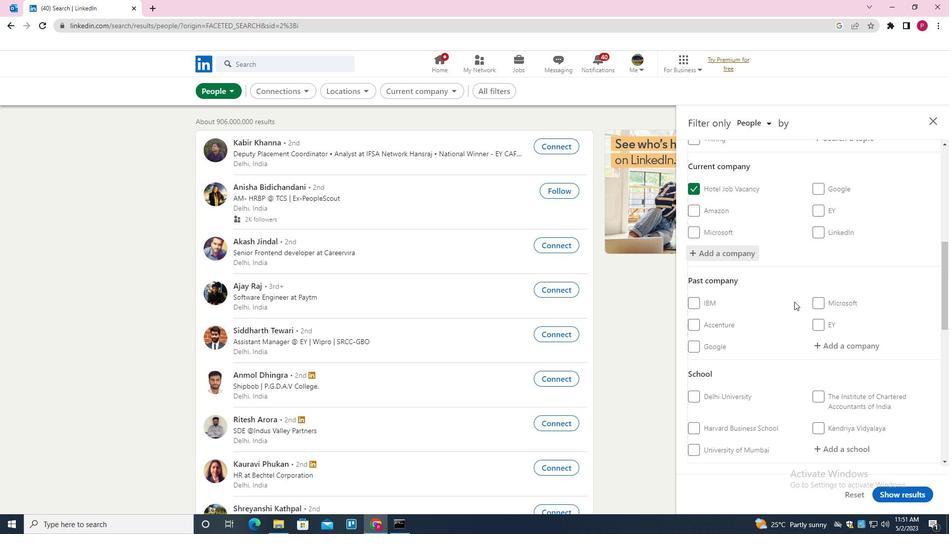 
Action: Mouse moved to (840, 248)
Screenshot: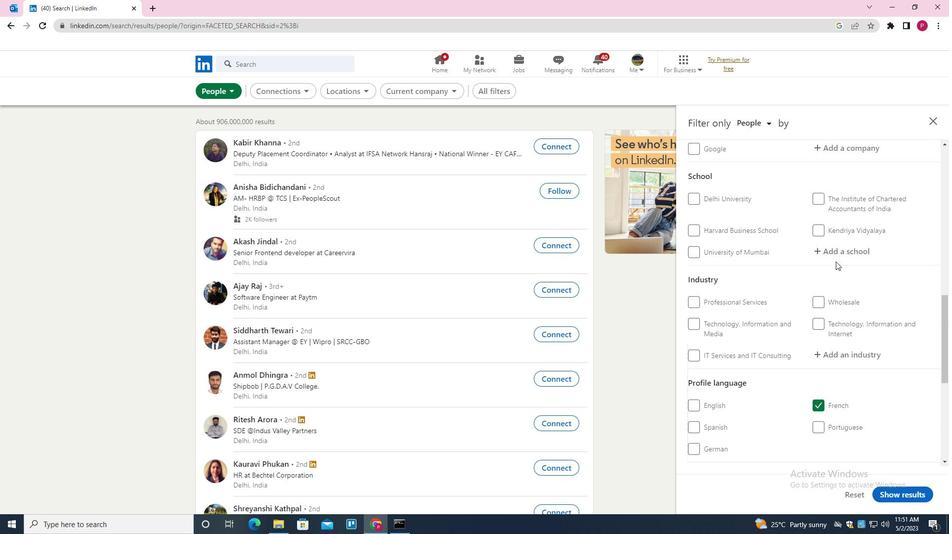
Action: Mouse pressed left at (840, 248)
Screenshot: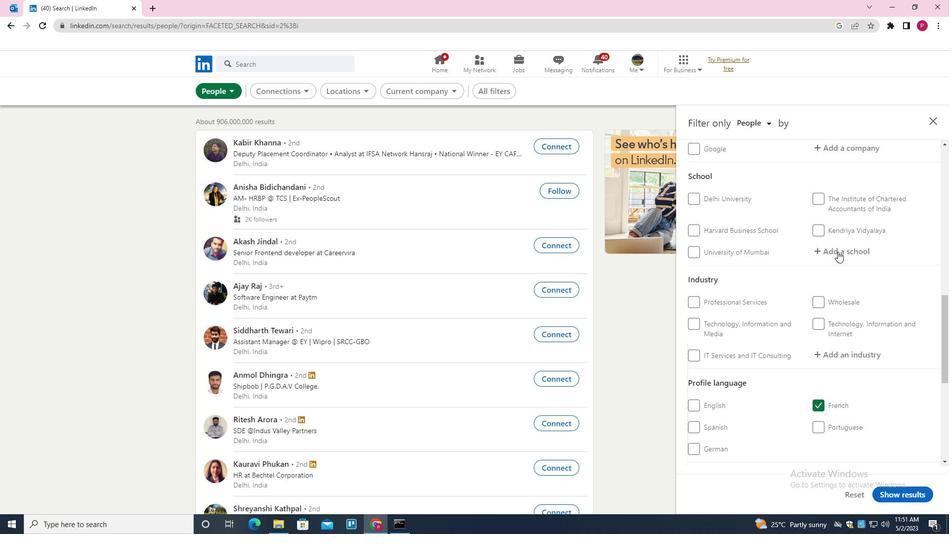 
Action: Key pressed <Key.shift><Key.shift><Key.shift><Key.shift><Key.shift><Key.shift><Key.shift><Key.shift><Key.shift><Key.shift><Key.shift>D.<Key.shift>A.<Key.shift><Key.shift>V<Key.space><Key.shift><Key.shift><Key.shift><Key.shift><Key.shift><Key.shift><Key.shift>COLLEGE<Key.down><Key.enter>
Screenshot: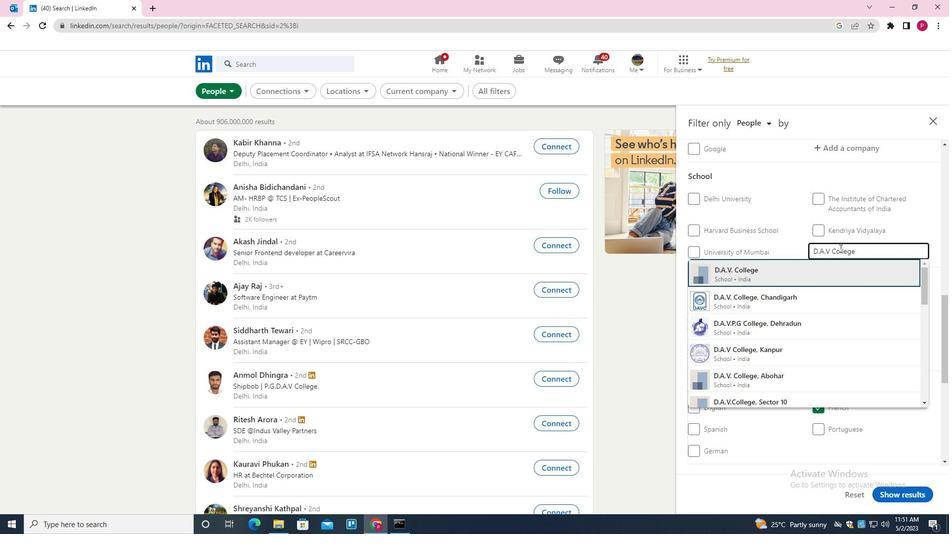 
Action: Mouse moved to (822, 259)
Screenshot: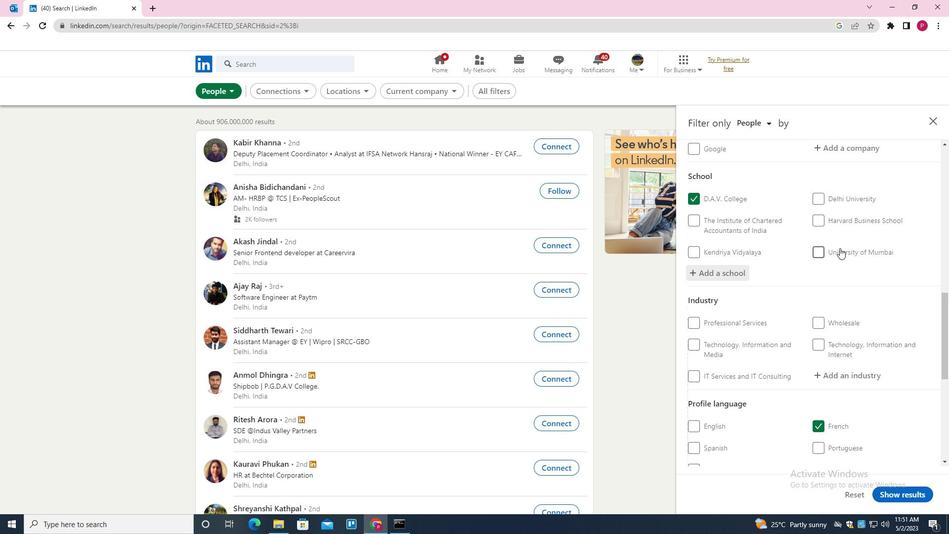 
Action: Mouse scrolled (822, 258) with delta (0, 0)
Screenshot: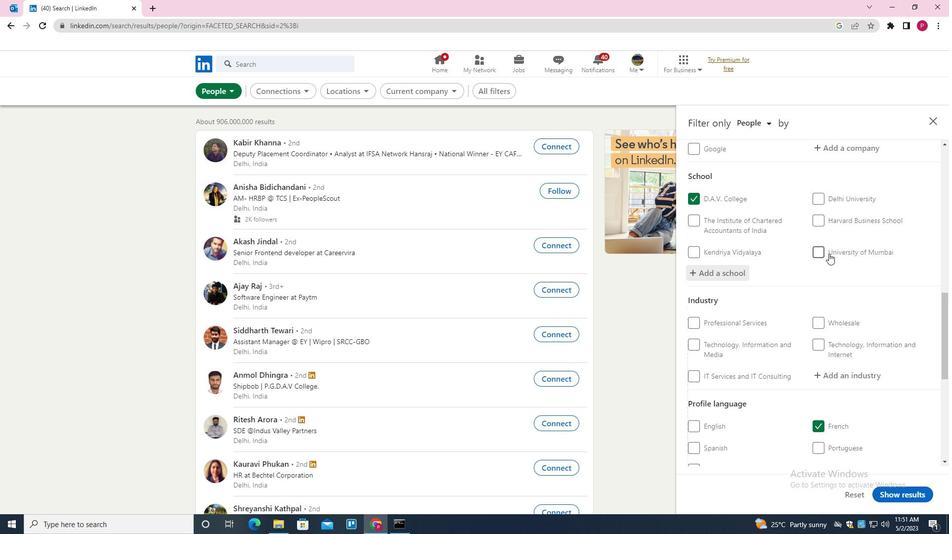 
Action: Mouse scrolled (822, 258) with delta (0, 0)
Screenshot: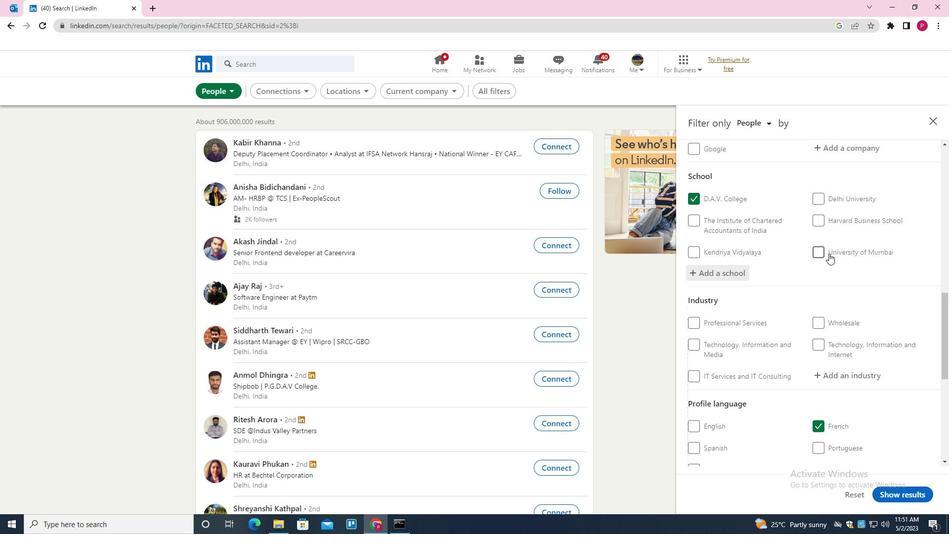 
Action: Mouse scrolled (822, 258) with delta (0, 0)
Screenshot: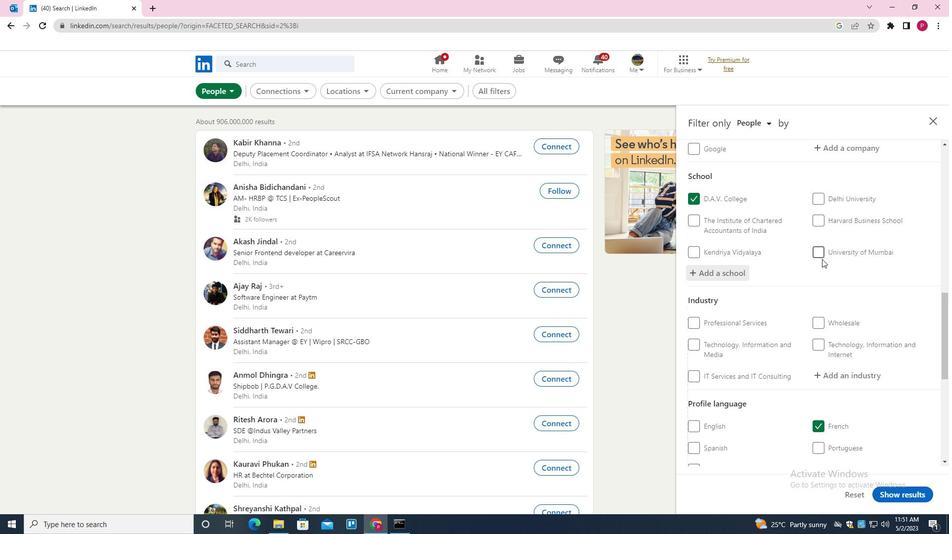 
Action: Mouse moved to (852, 222)
Screenshot: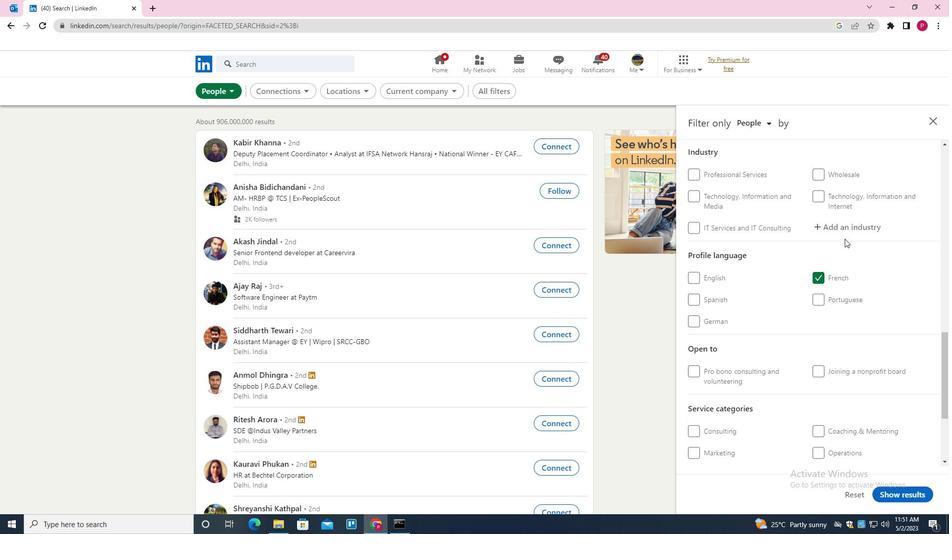 
Action: Mouse pressed left at (852, 222)
Screenshot: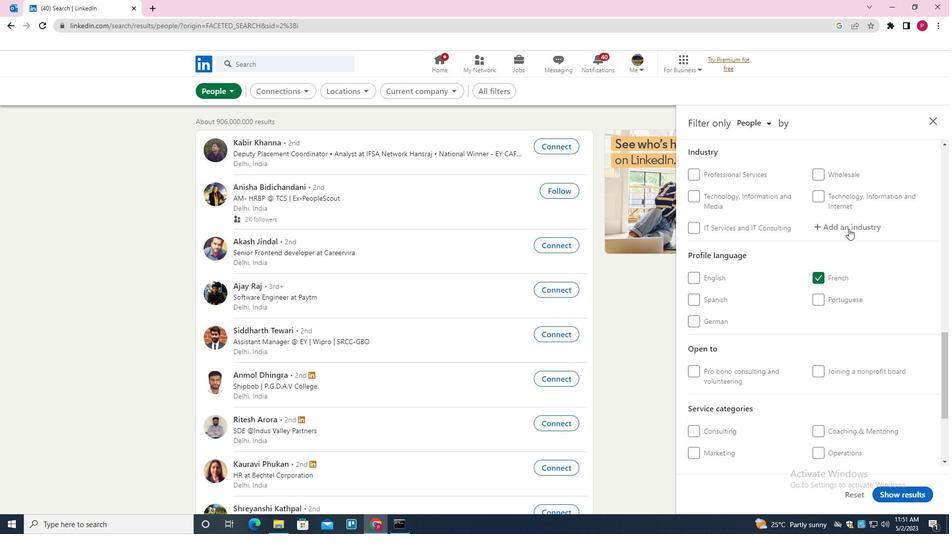 
Action: Key pressed <Key.shift><Key.shift><Key.shift><Key.shift><Key.shift><Key.shift><Key.shift><Key.shift>RETAIL<Key.space><Key.shift>HR<Key.backspace>E<Key.down><Key.enter>
Screenshot: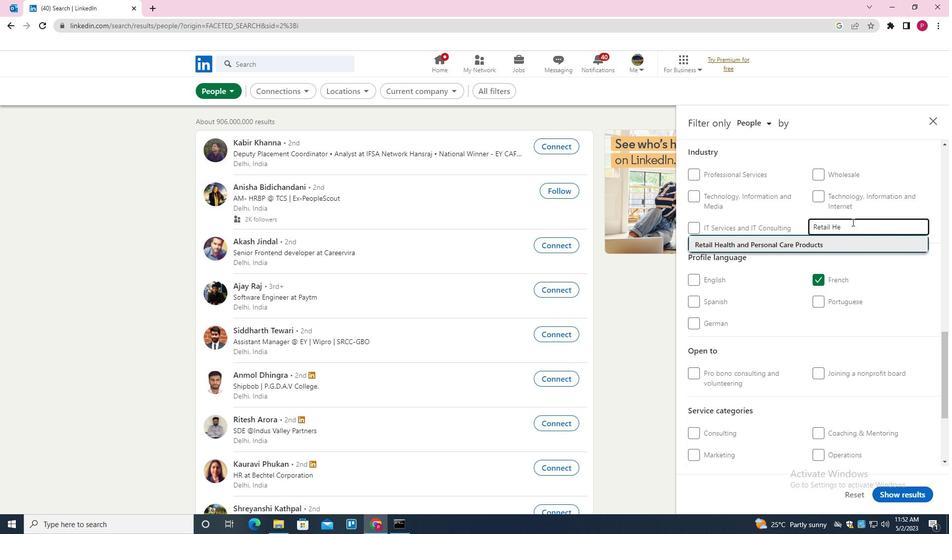 
Action: Mouse moved to (776, 277)
Screenshot: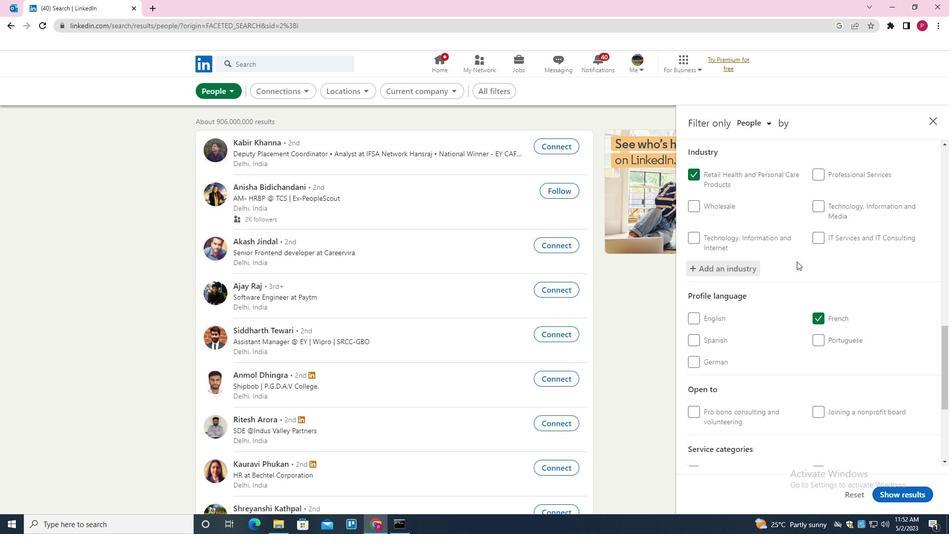 
Action: Mouse scrolled (776, 277) with delta (0, 0)
Screenshot: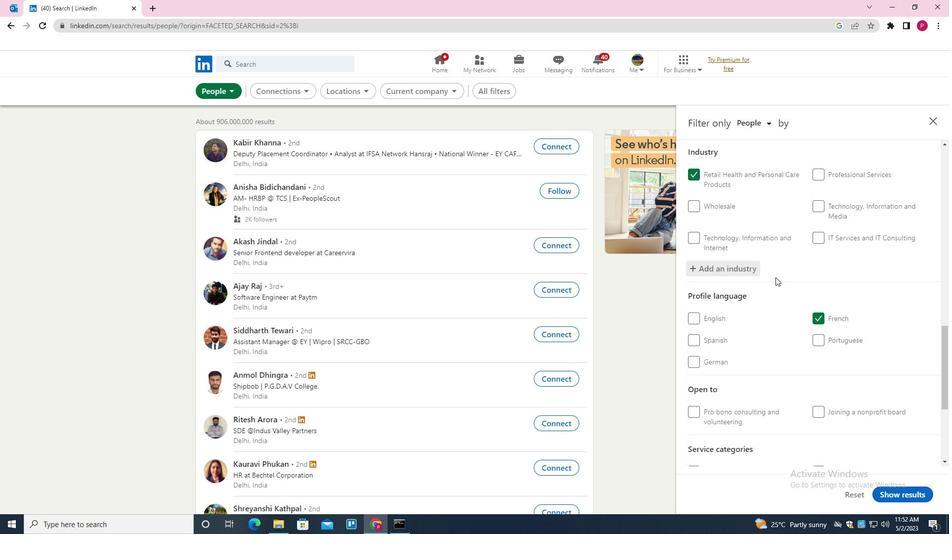 
Action: Mouse scrolled (776, 277) with delta (0, 0)
Screenshot: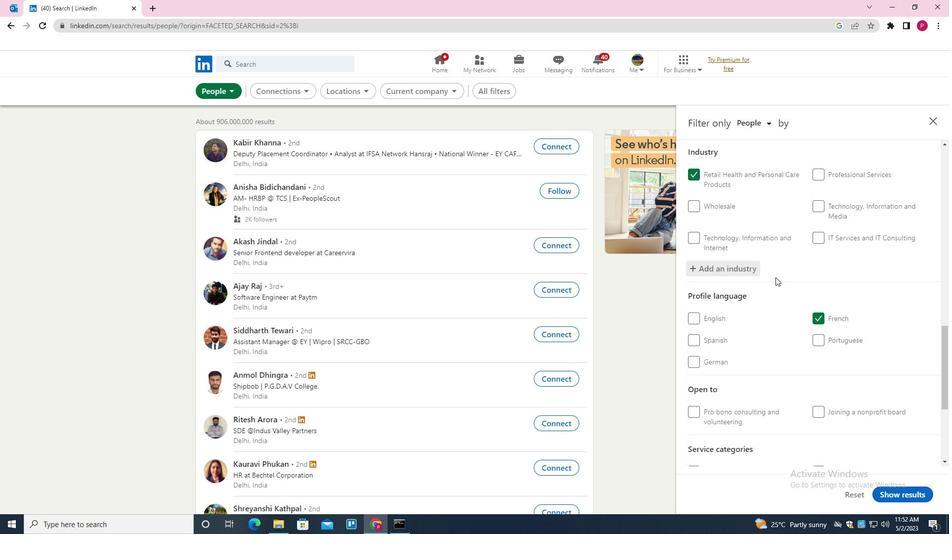 
Action: Mouse scrolled (776, 277) with delta (0, 0)
Screenshot: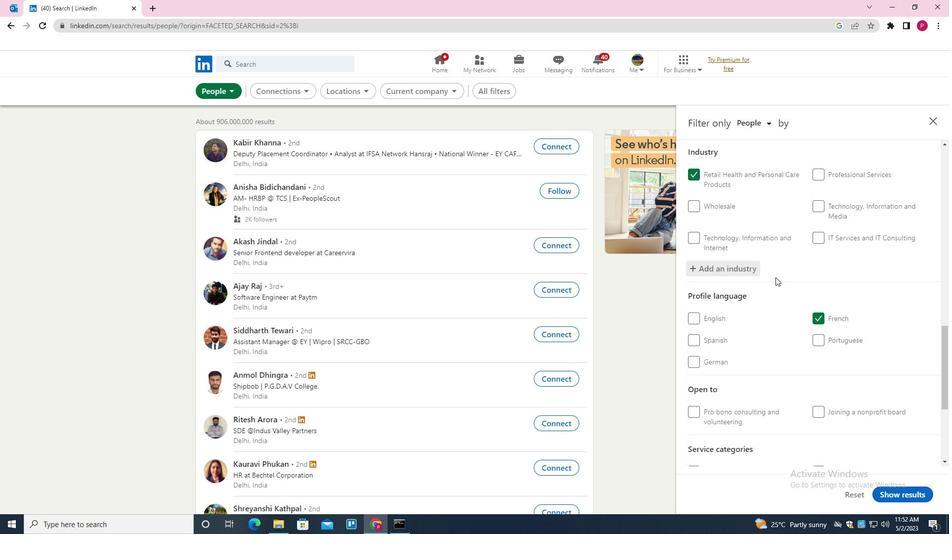 
Action: Mouse scrolled (776, 277) with delta (0, 0)
Screenshot: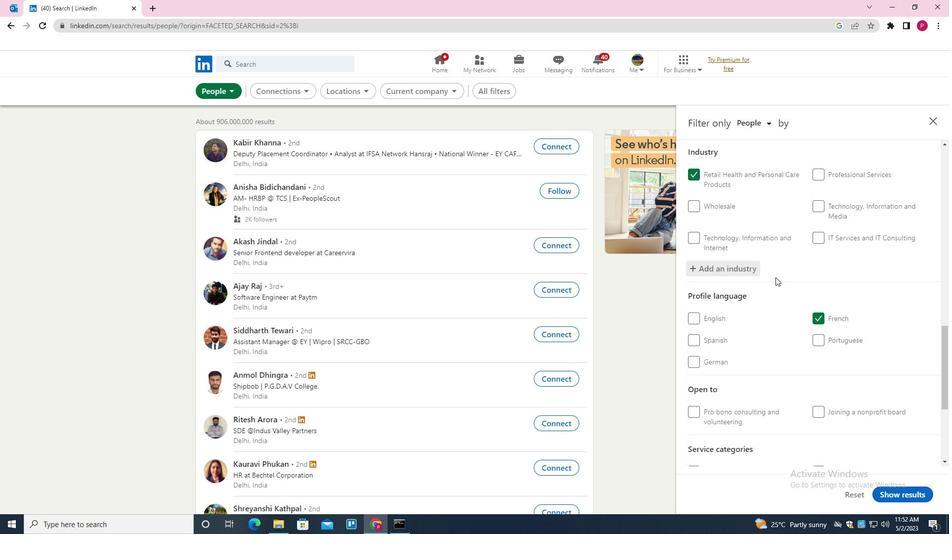 
Action: Mouse moved to (776, 277)
Screenshot: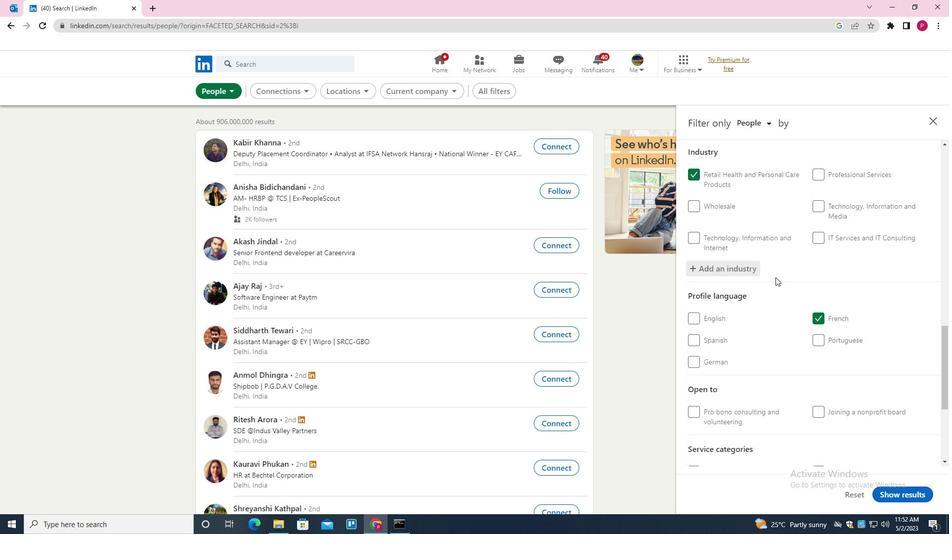 
Action: Mouse scrolled (776, 277) with delta (0, 0)
Screenshot: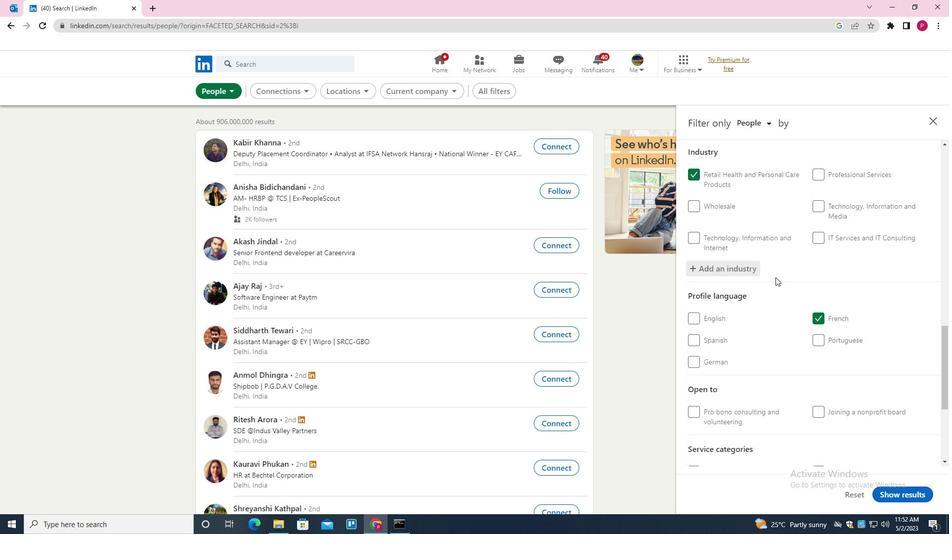 
Action: Mouse moved to (843, 323)
Screenshot: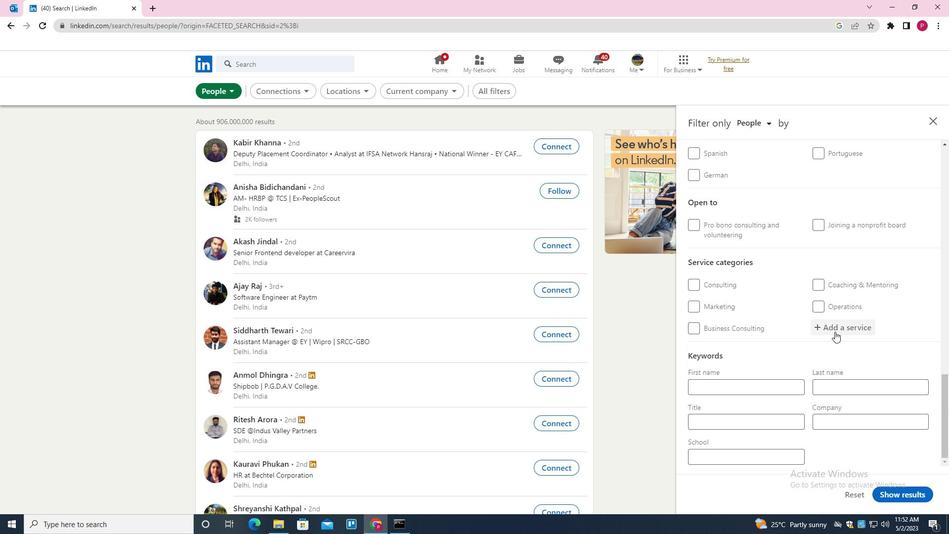 
Action: Mouse pressed left at (843, 323)
Screenshot: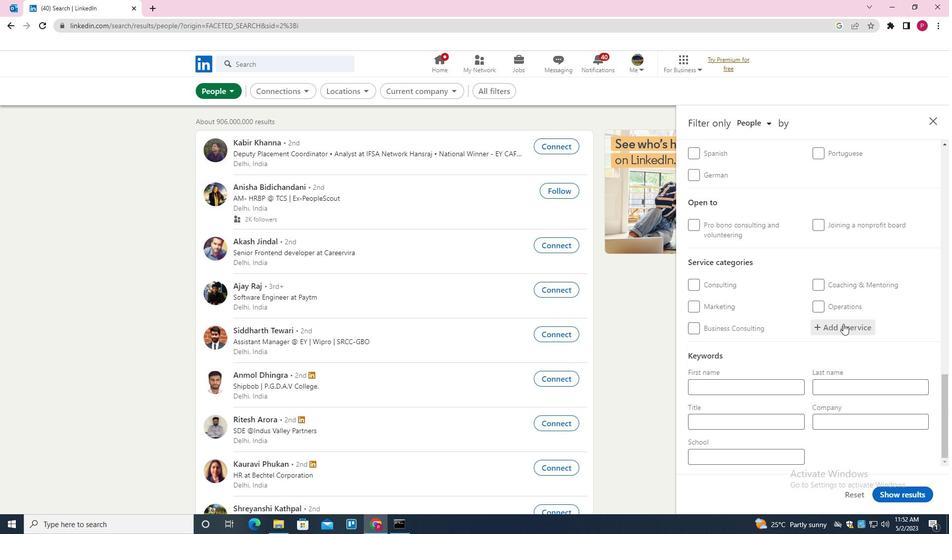 
Action: Mouse moved to (843, 323)
Screenshot: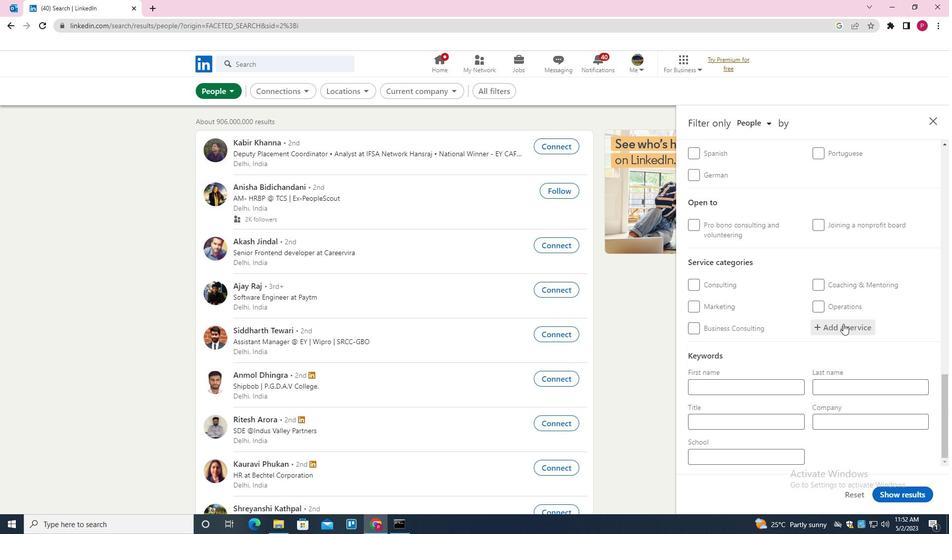 
Action: Key pressed <Key.shift>MANAGEMENT<Key.down><Key.down><Key.down><Key.down><Key.enter>
Screenshot: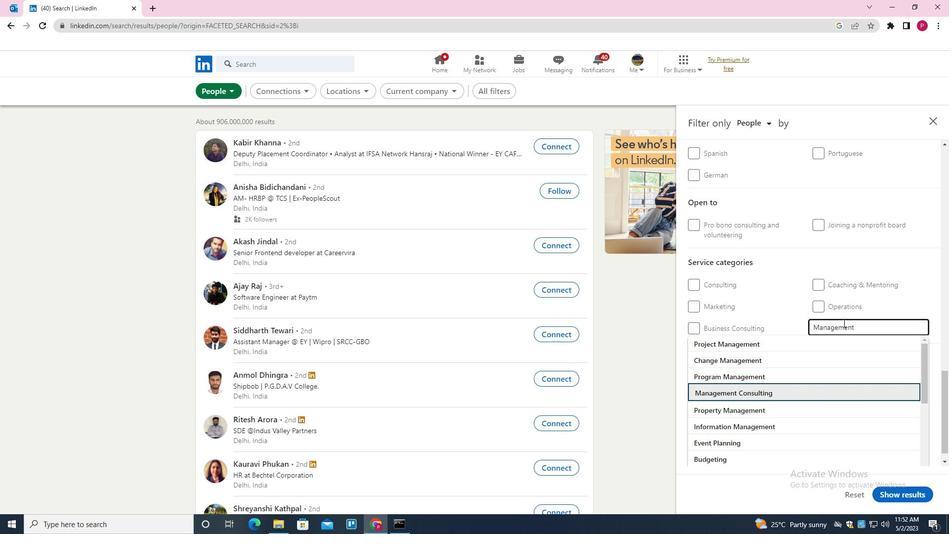 
Action: Mouse moved to (831, 331)
Screenshot: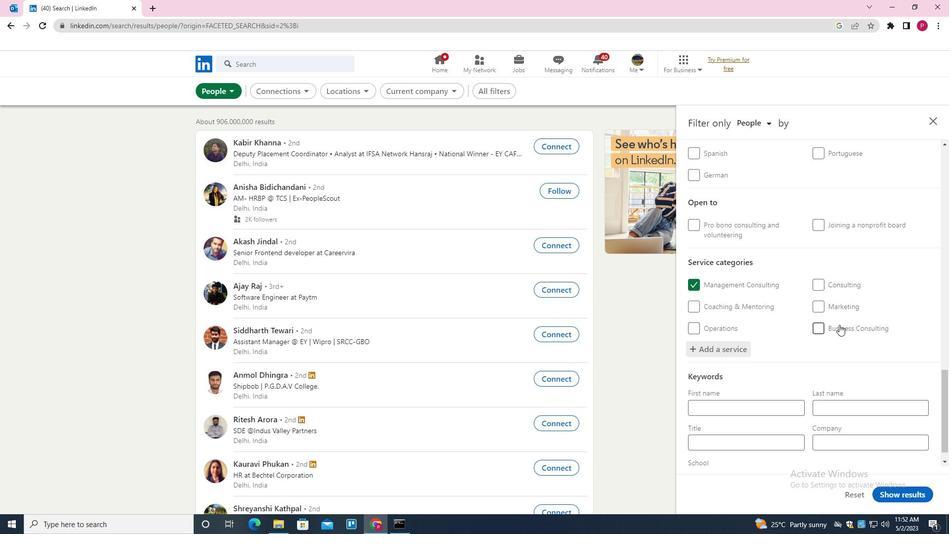 
Action: Mouse scrolled (831, 330) with delta (0, 0)
Screenshot: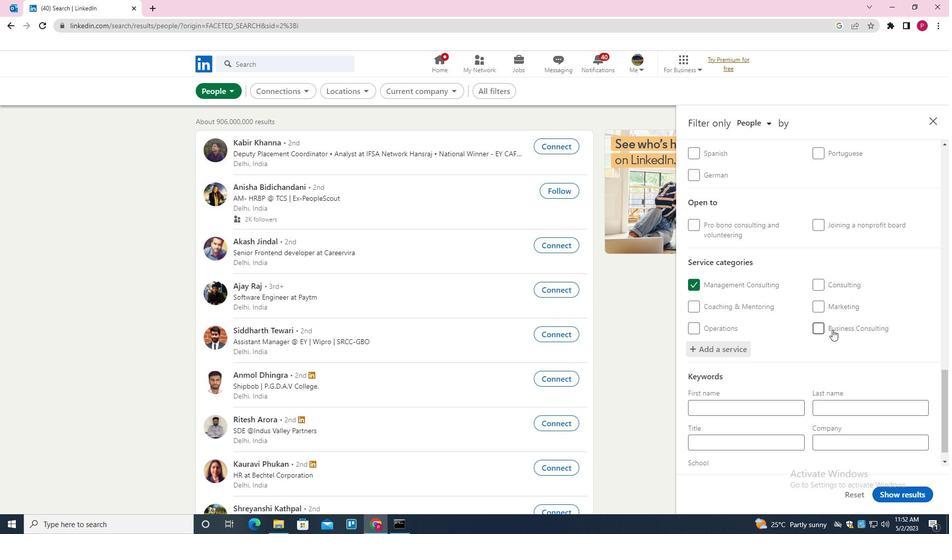 
Action: Mouse moved to (830, 331)
Screenshot: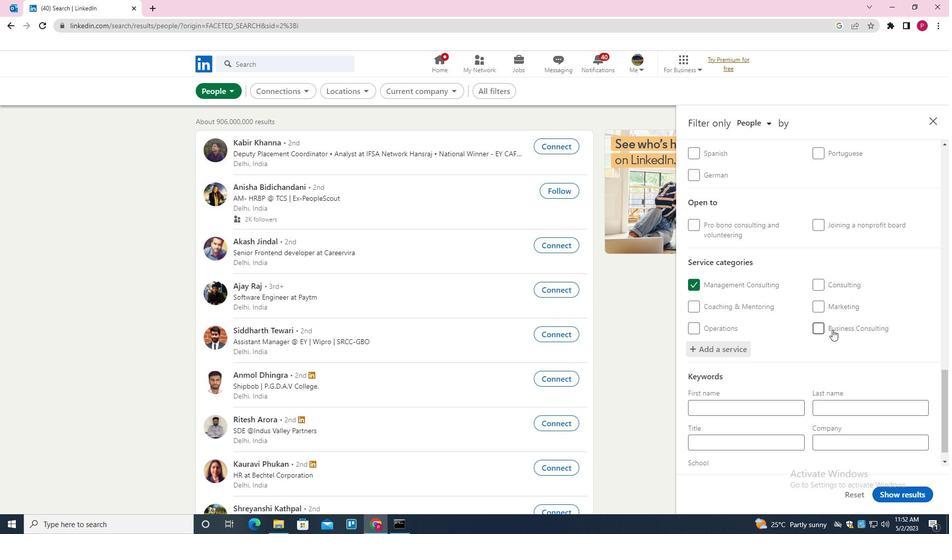 
Action: Mouse scrolled (830, 330) with delta (0, 0)
Screenshot: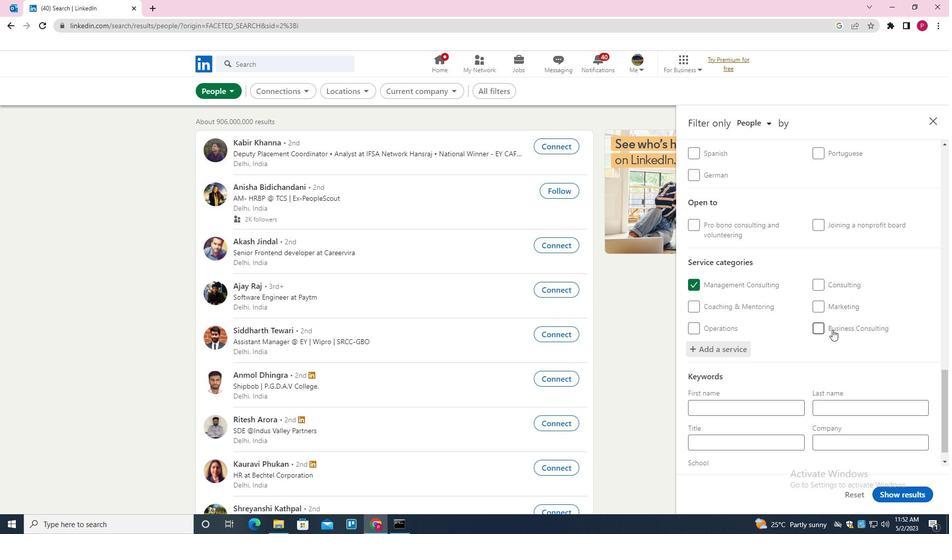 
Action: Mouse moved to (829, 332)
Screenshot: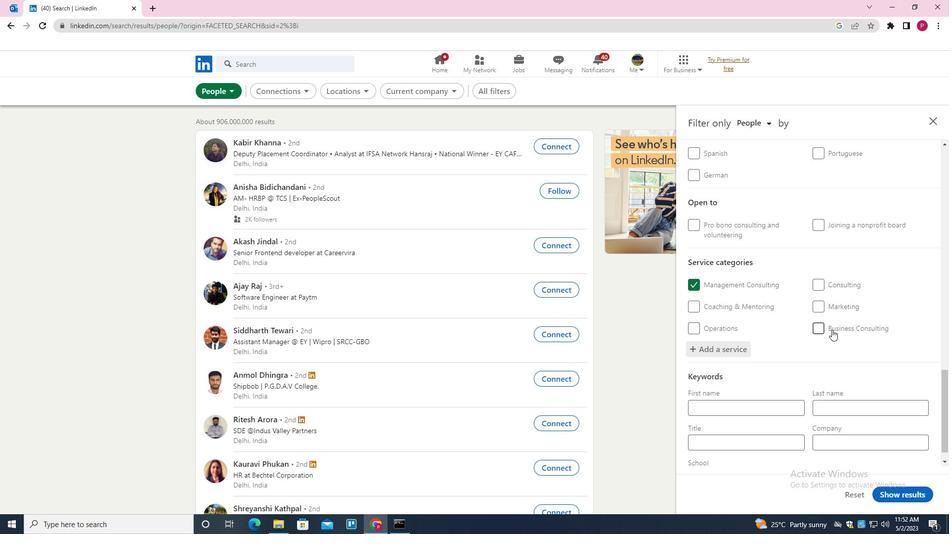 
Action: Mouse scrolled (829, 331) with delta (0, 0)
Screenshot: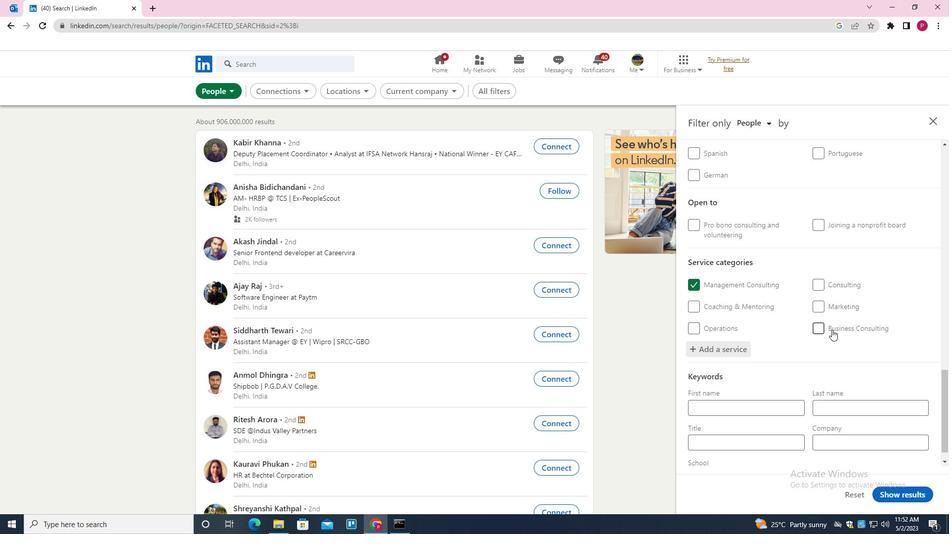 
Action: Mouse moved to (828, 333)
Screenshot: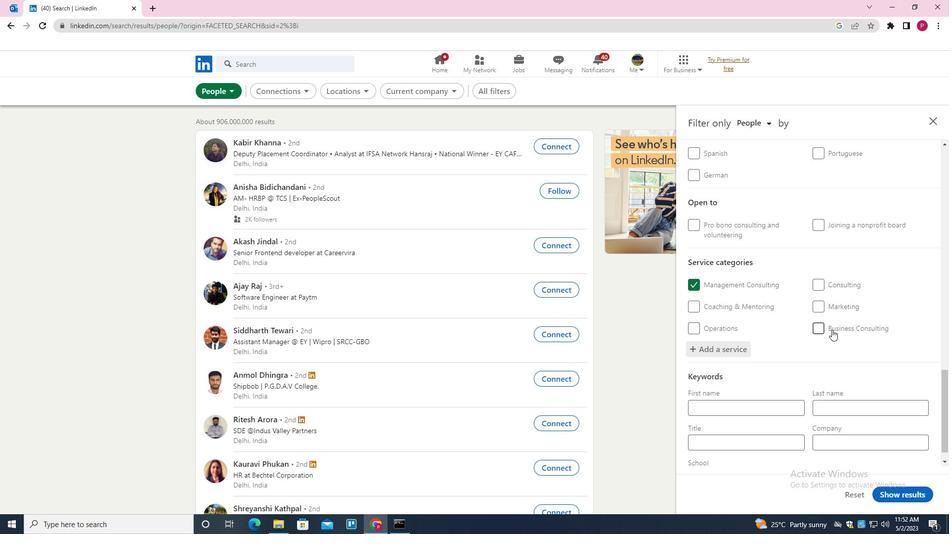 
Action: Mouse scrolled (828, 332) with delta (0, 0)
Screenshot: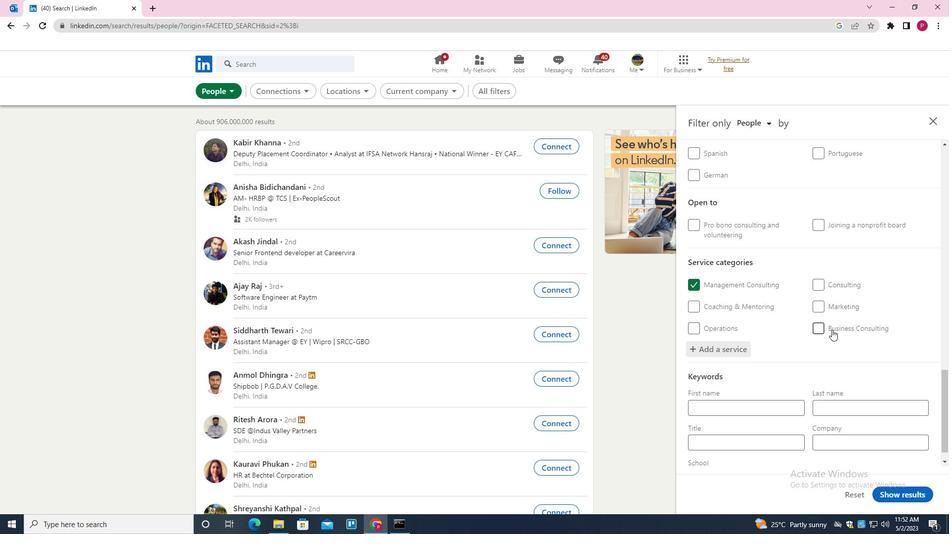 
Action: Mouse moved to (758, 427)
Screenshot: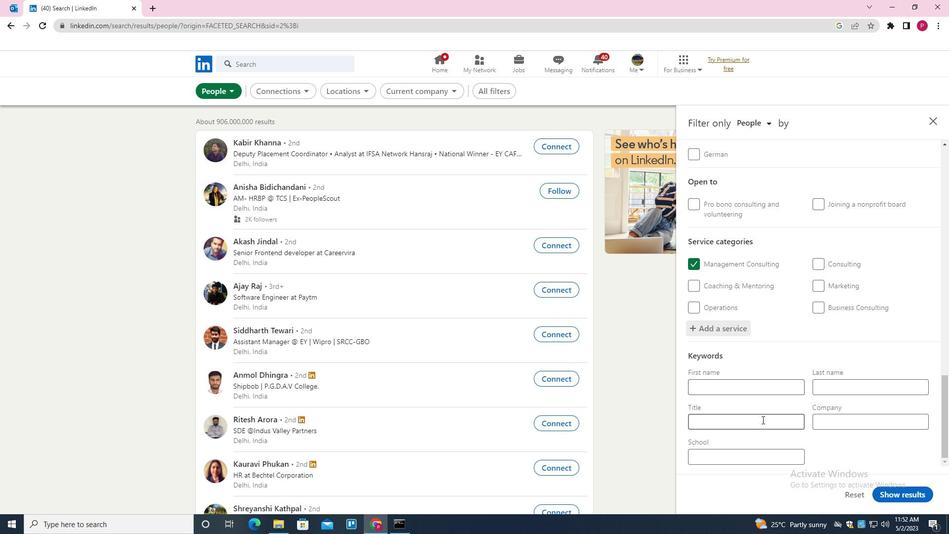 
Action: Mouse pressed left at (758, 427)
Screenshot: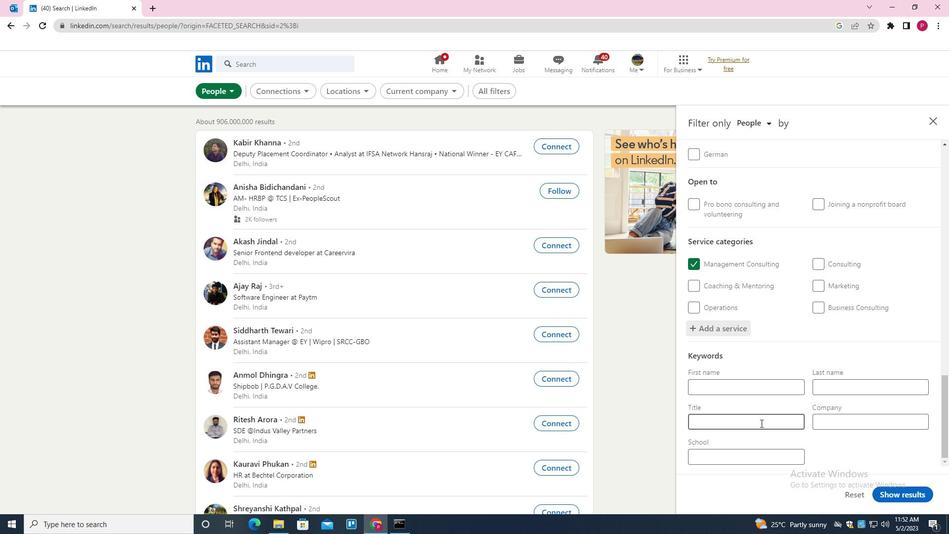 
Action: Key pressed <Key.shift><Key.shift><Key.shift><Key.shift><Key.shift><Key.shift><Key.shift><Key.shift><Key.shift><Key.shift><Key.shift><Key.shift><Key.shift><Key.shift>BOARD<Key.space><Key.shift>OF<Key.space><Key.shift>DIRECTORS
Screenshot: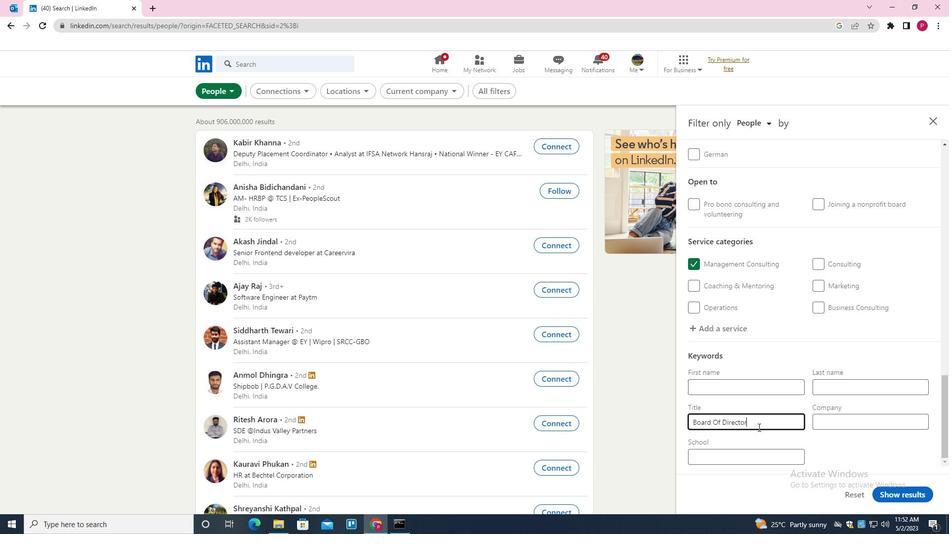 
Action: Mouse moved to (904, 496)
Screenshot: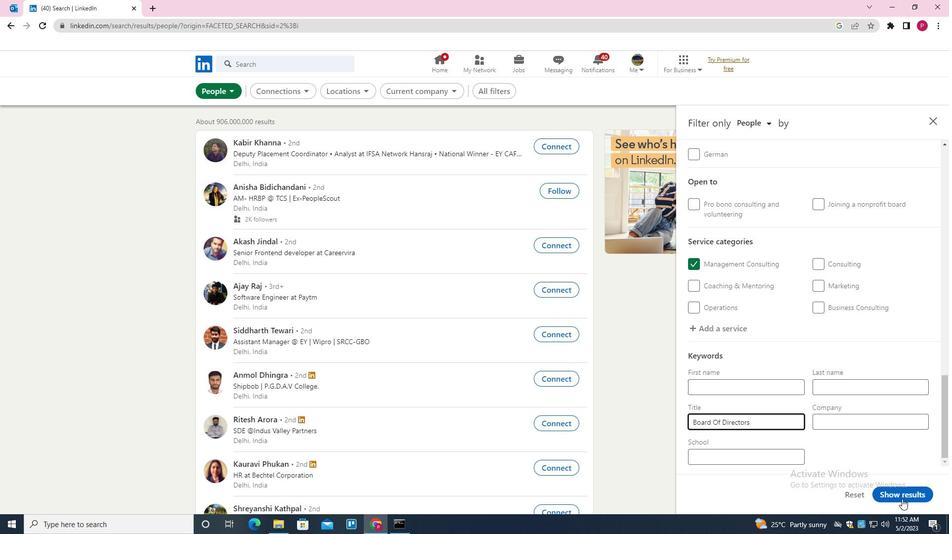 
Action: Mouse pressed left at (904, 496)
Screenshot: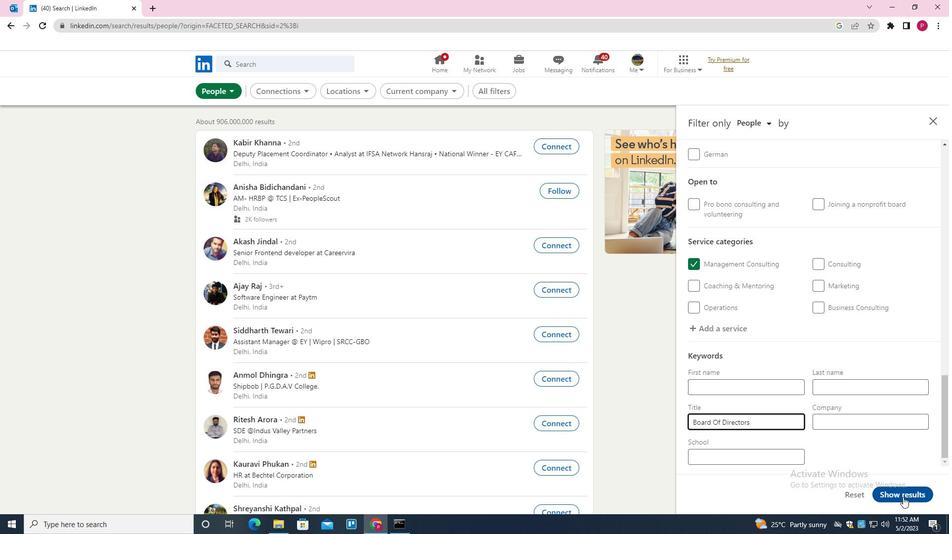 
Action: Mouse moved to (546, 282)
Screenshot: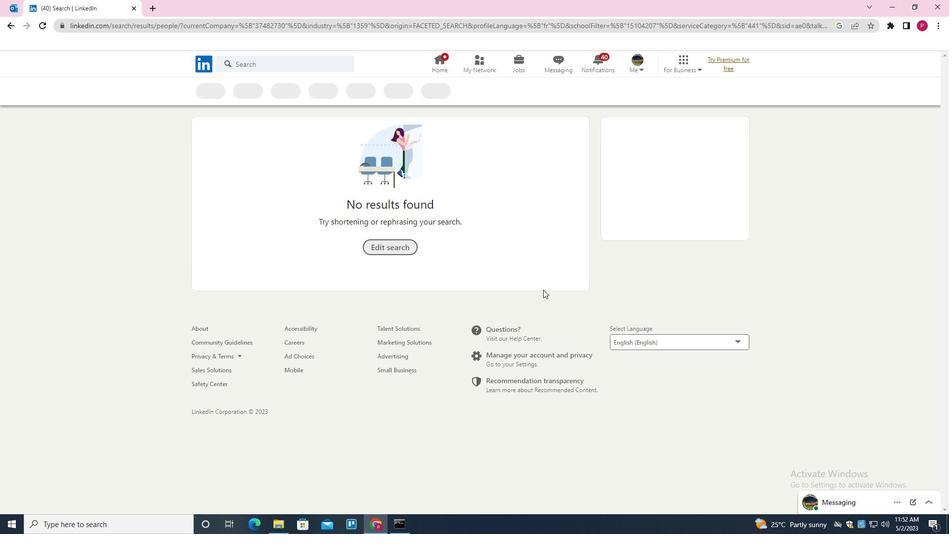 
